 Task: Find connections with filter location Tougan with filter topic #Bestadvicewith filter profile language Potuguese with filter current company People Matters with filter school Nizam College, Basheerbagh with filter industry Circuses and Magic Shows with filter service category Bankruptcy Law with filter keywords title Office Clerk
Action: Mouse moved to (515, 93)
Screenshot: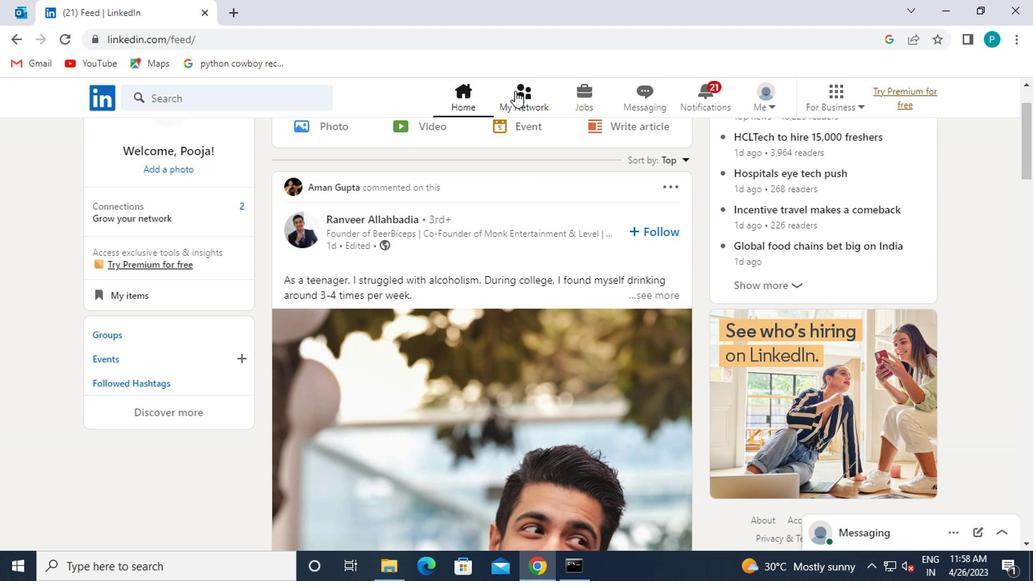 
Action: Mouse pressed left at (515, 93)
Screenshot: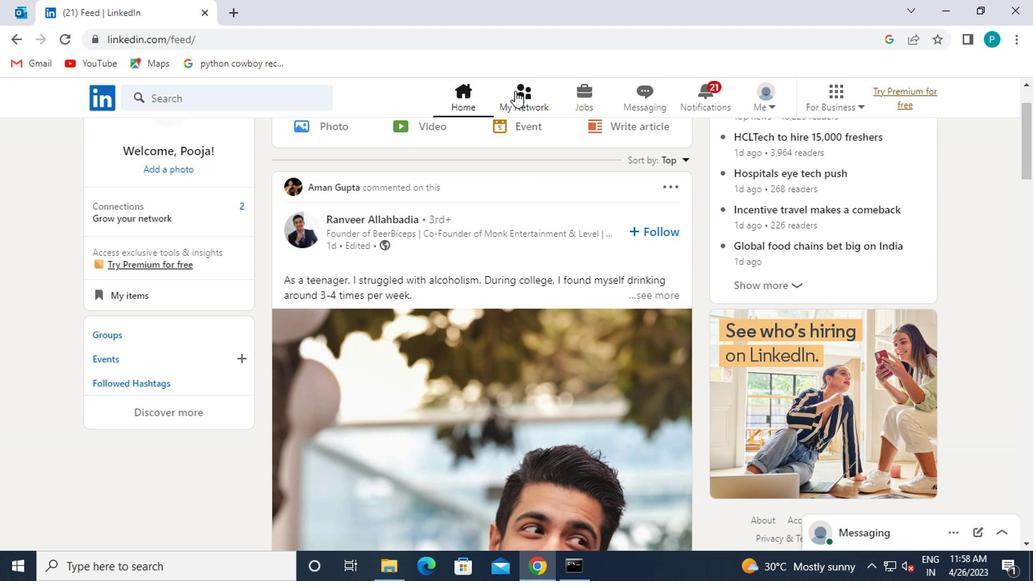 
Action: Mouse moved to (193, 189)
Screenshot: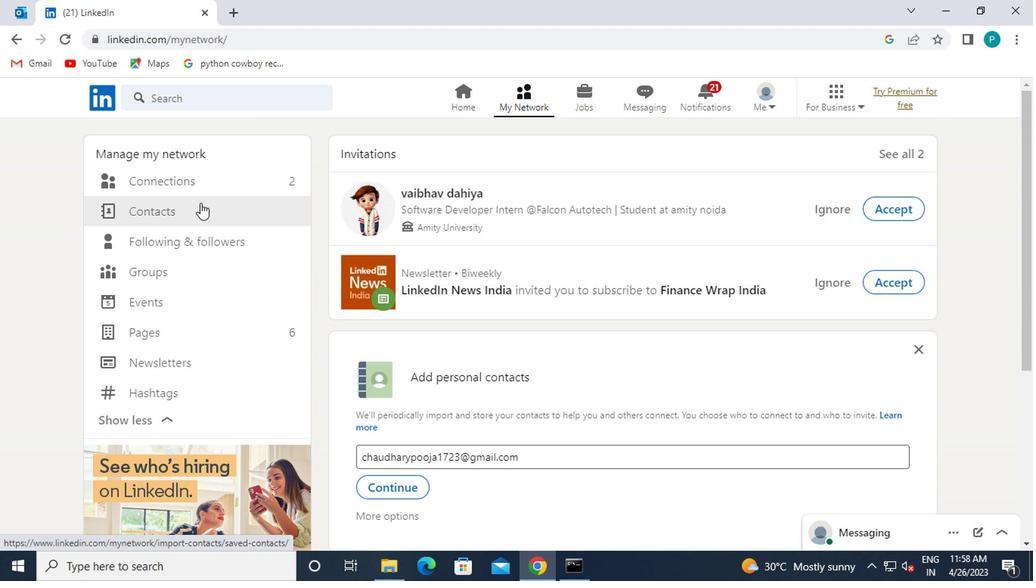 
Action: Mouse pressed left at (193, 189)
Screenshot: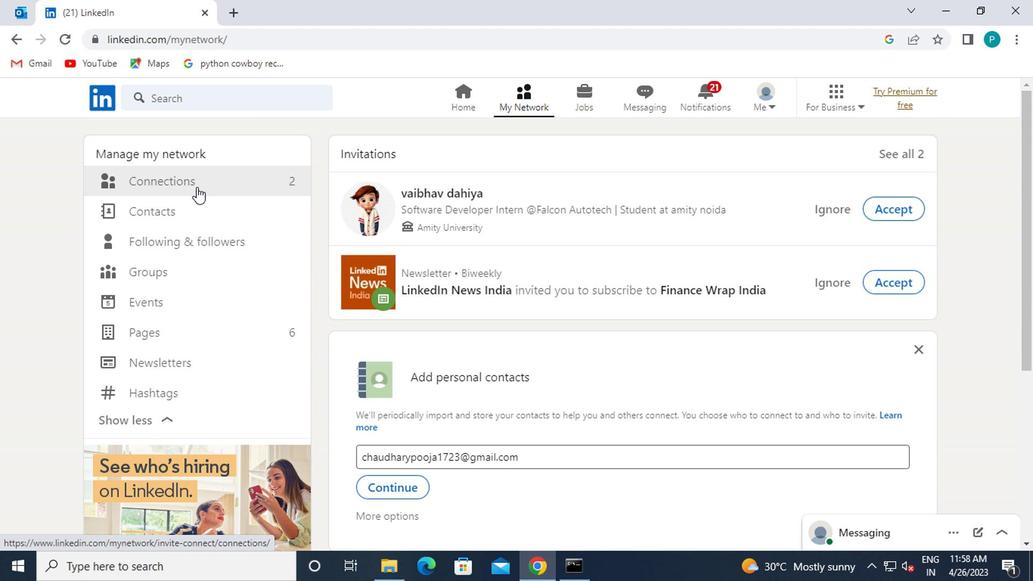 
Action: Mouse moved to (643, 189)
Screenshot: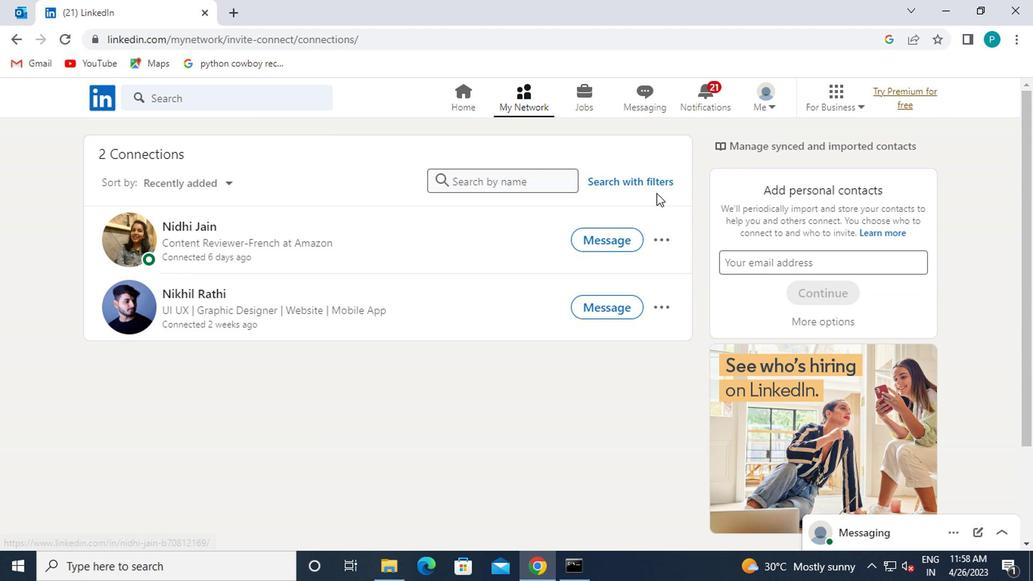 
Action: Mouse pressed left at (643, 189)
Screenshot: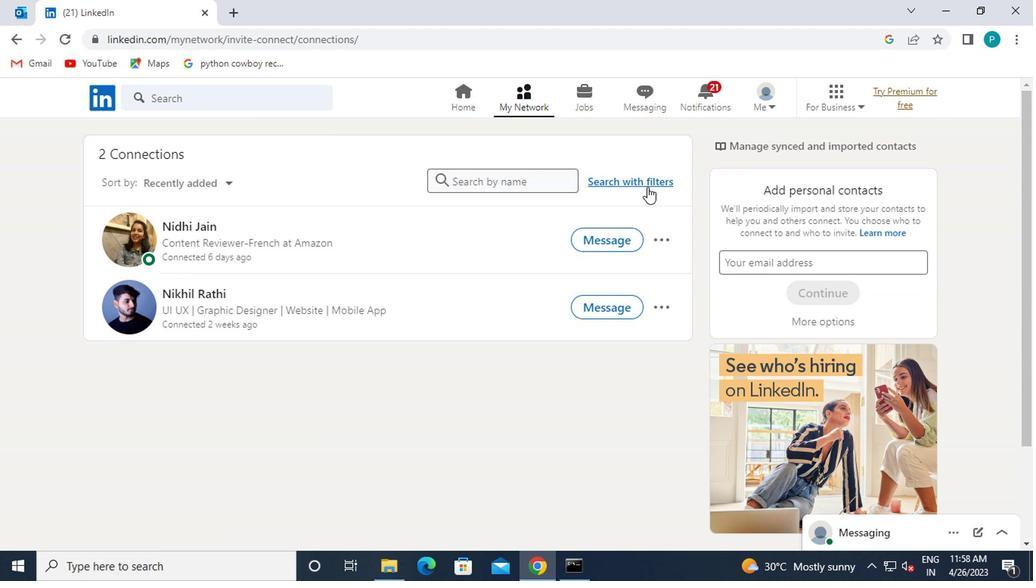 
Action: Mouse moved to (512, 136)
Screenshot: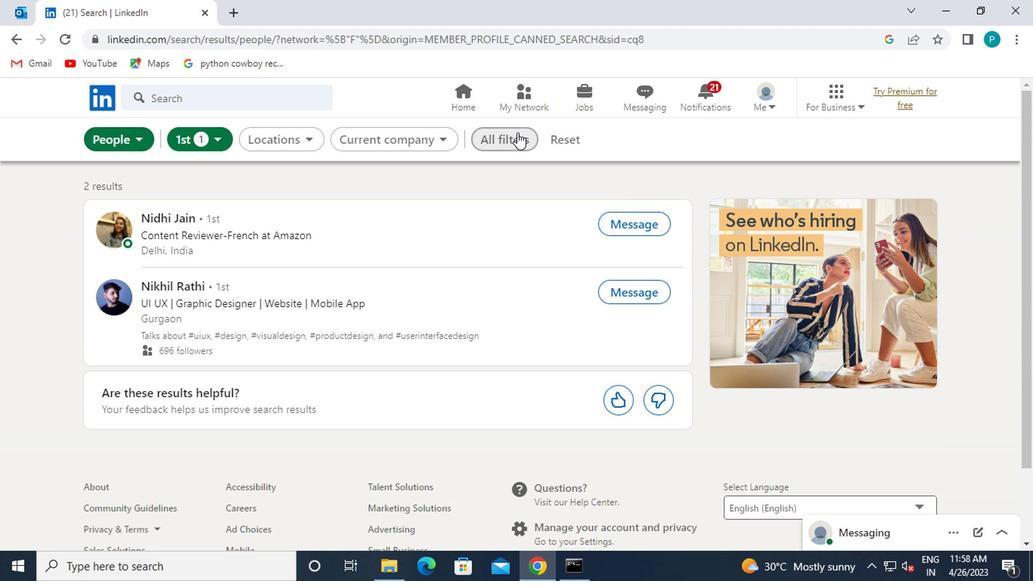
Action: Mouse pressed left at (512, 136)
Screenshot: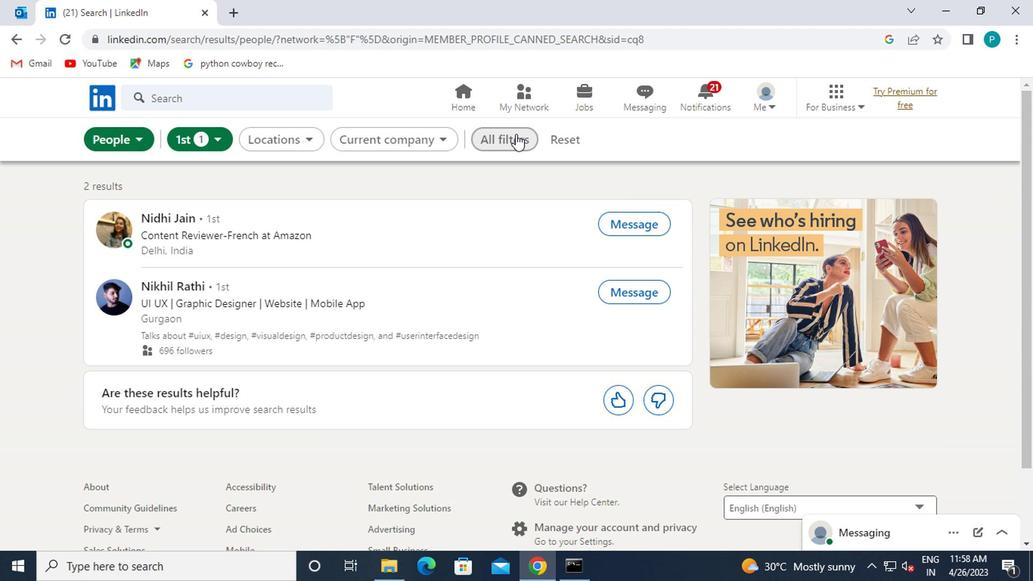 
Action: Mouse moved to (722, 313)
Screenshot: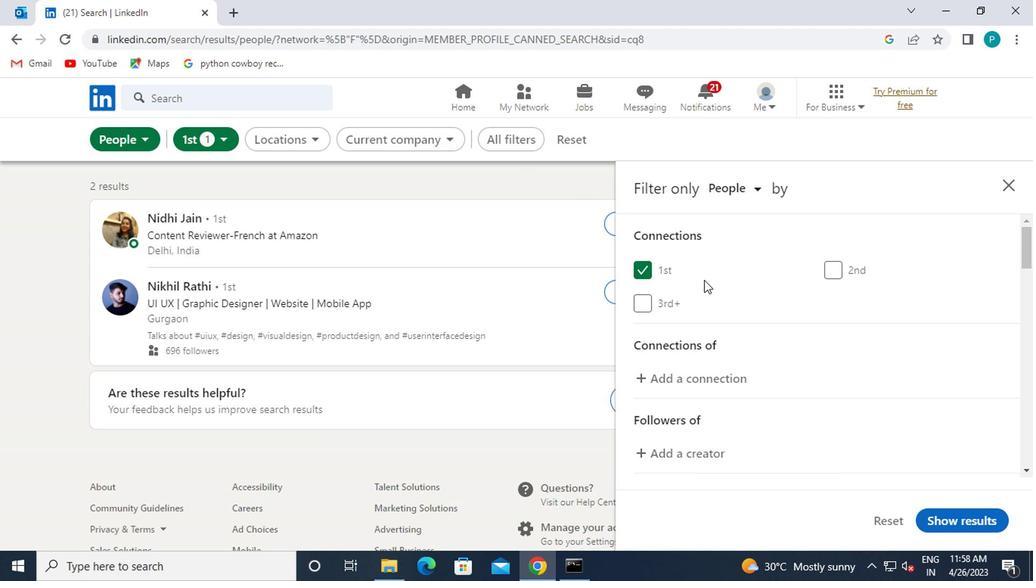 
Action: Mouse scrolled (722, 313) with delta (0, 0)
Screenshot: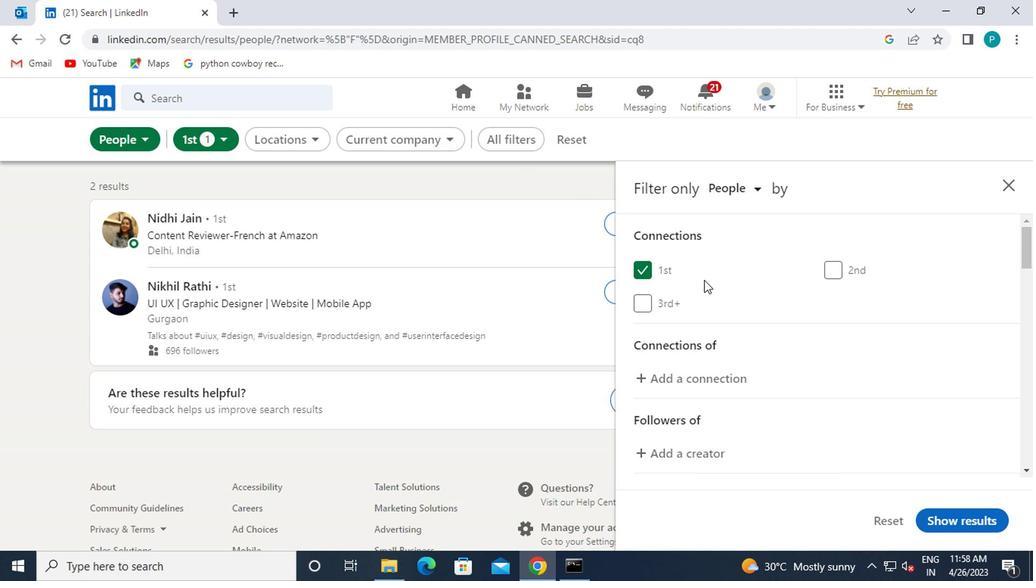
Action: Mouse moved to (728, 332)
Screenshot: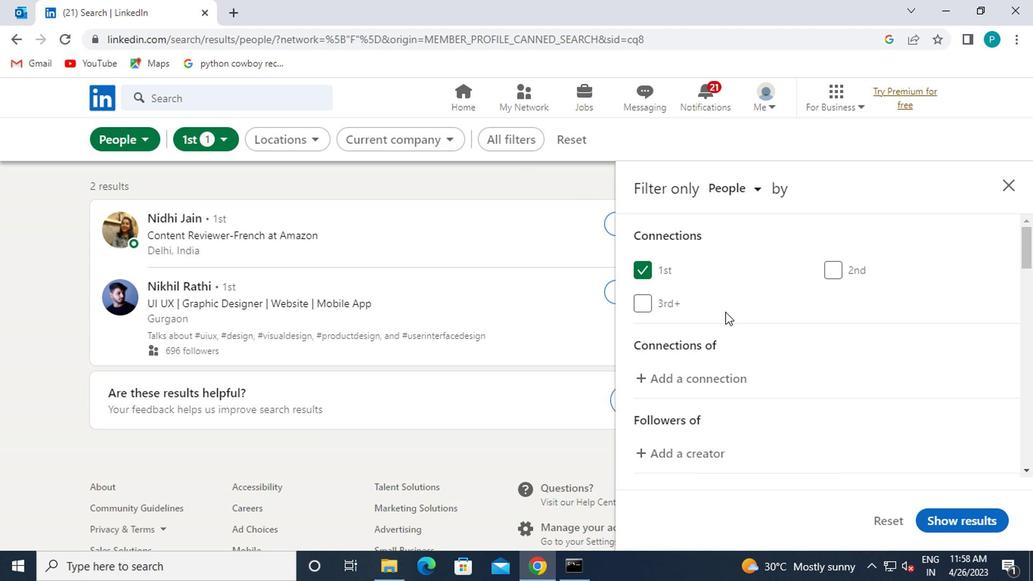 
Action: Mouse scrolled (728, 330) with delta (0, -1)
Screenshot: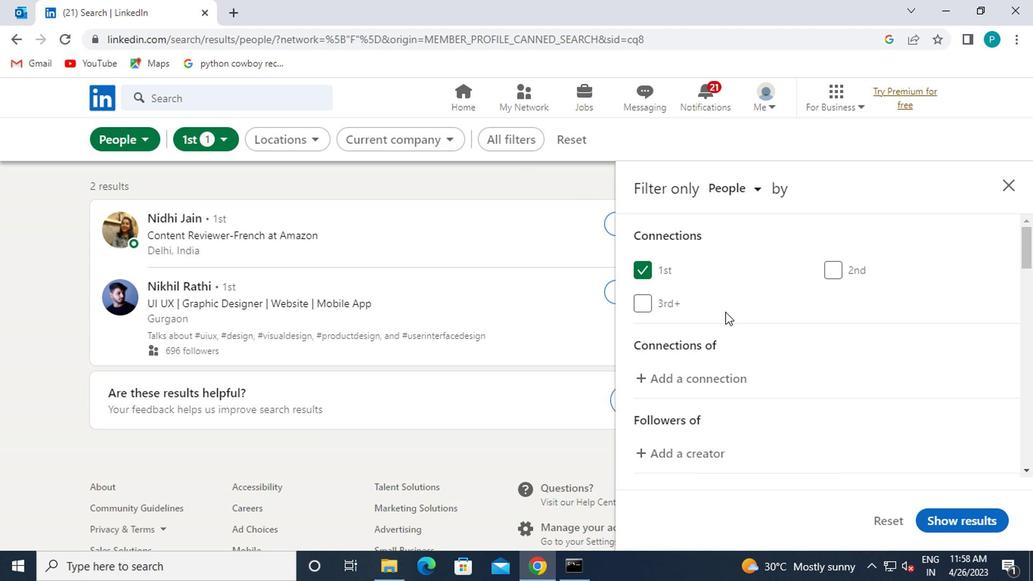
Action: Mouse moved to (839, 419)
Screenshot: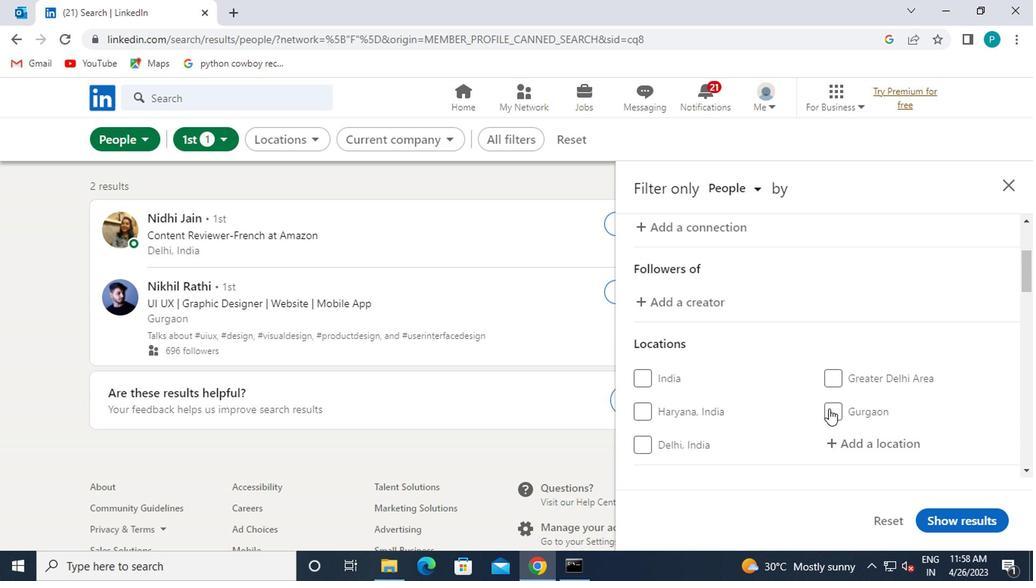 
Action: Mouse scrolled (839, 418) with delta (0, -1)
Screenshot: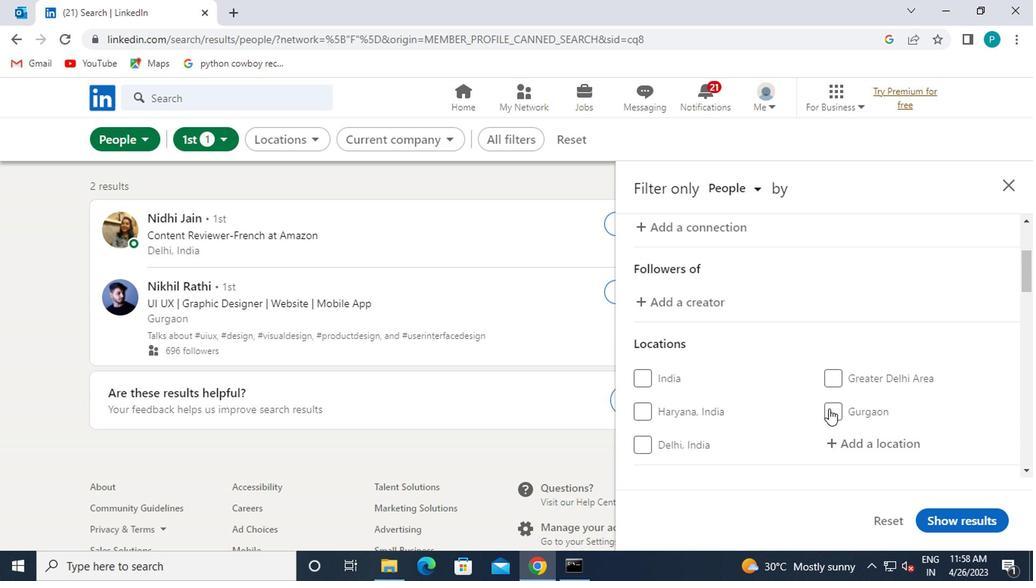 
Action: Mouse moved to (842, 371)
Screenshot: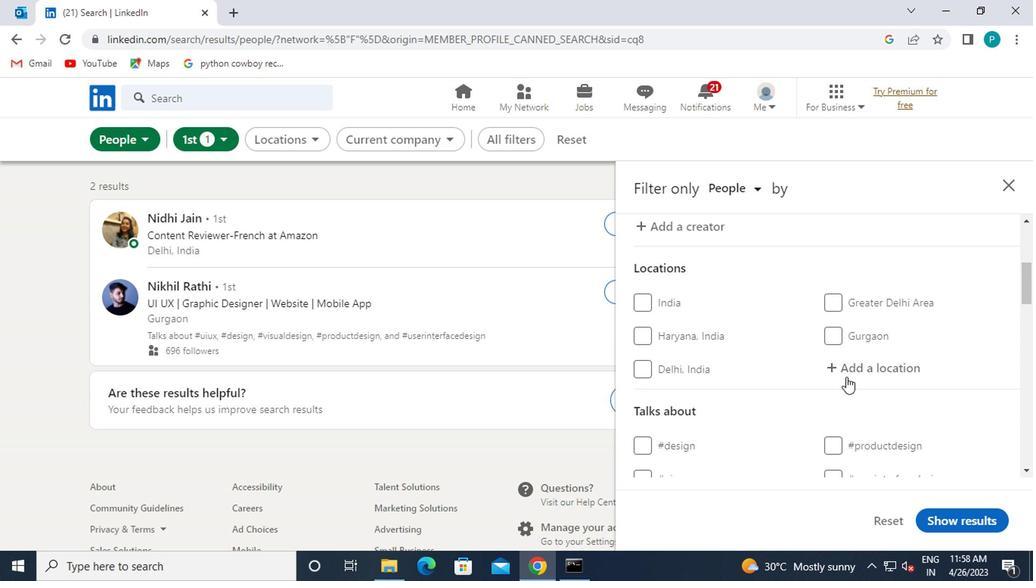 
Action: Mouse pressed left at (842, 371)
Screenshot: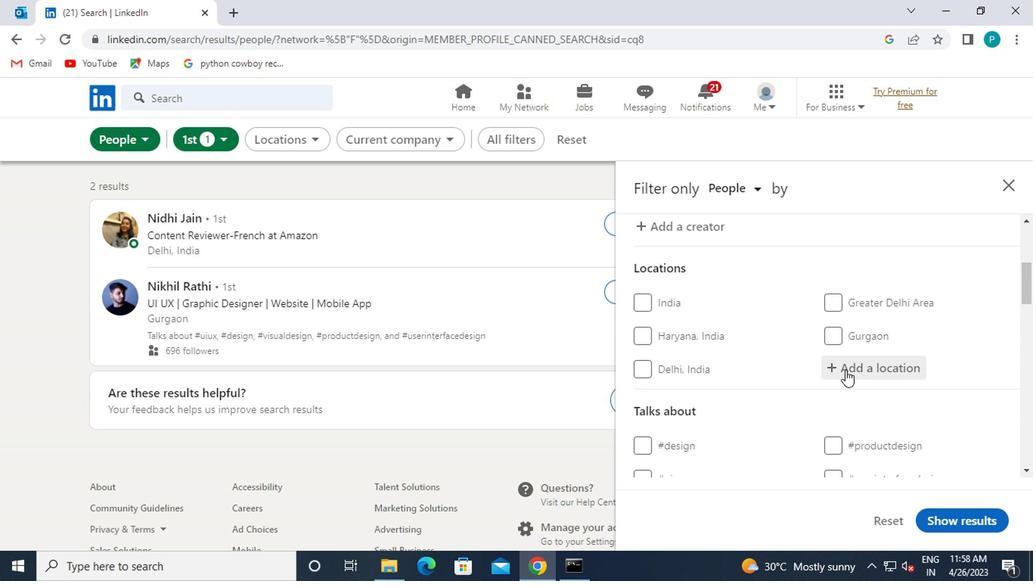 
Action: Key pressed tougan<Key.enter>
Screenshot: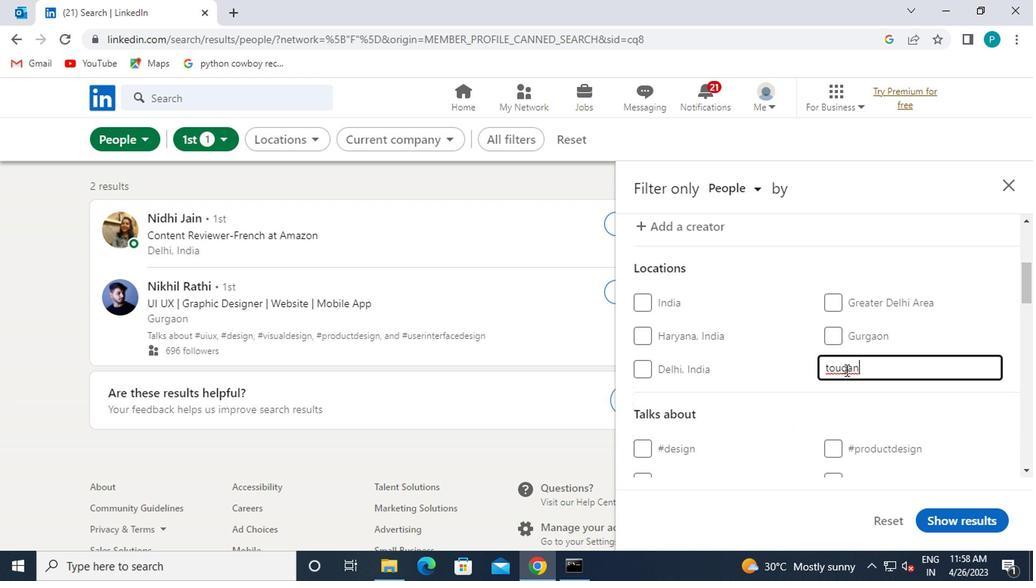 
Action: Mouse moved to (824, 370)
Screenshot: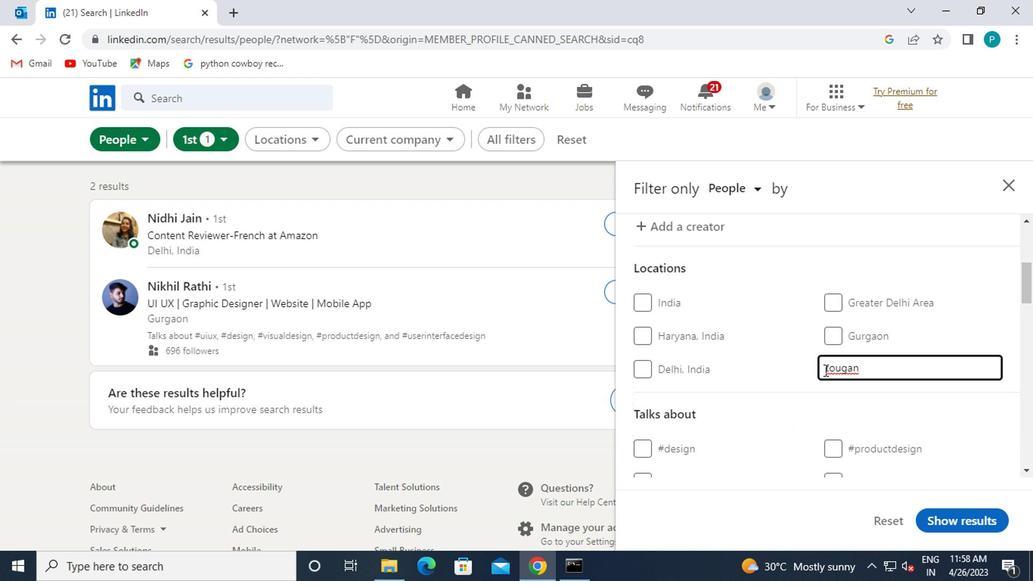 
Action: Mouse pressed left at (824, 370)
Screenshot: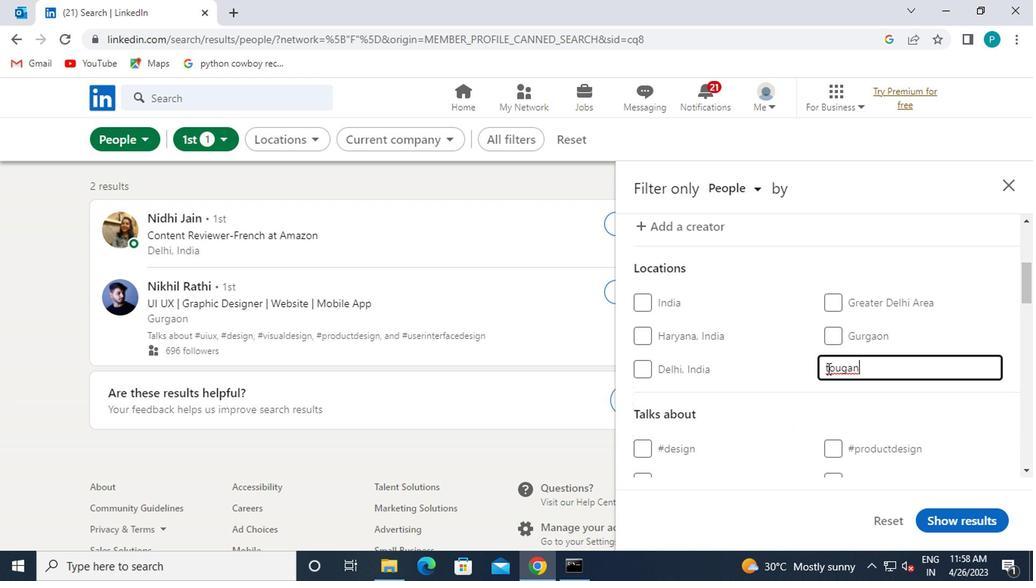 
Action: Key pressed <Key.backspace><Key.caps_lock>t<Key.caps_lock>
Screenshot: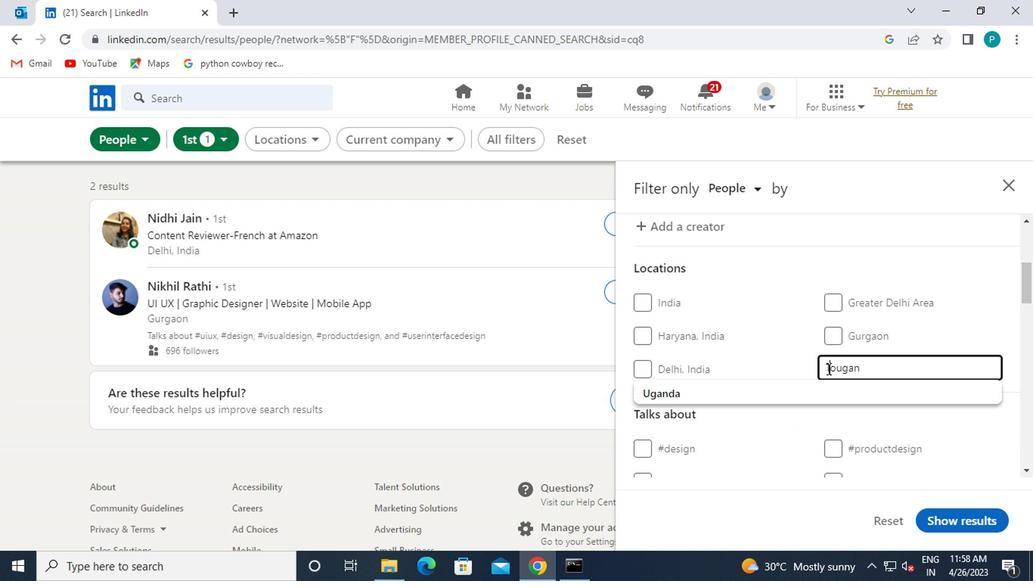 
Action: Mouse moved to (799, 414)
Screenshot: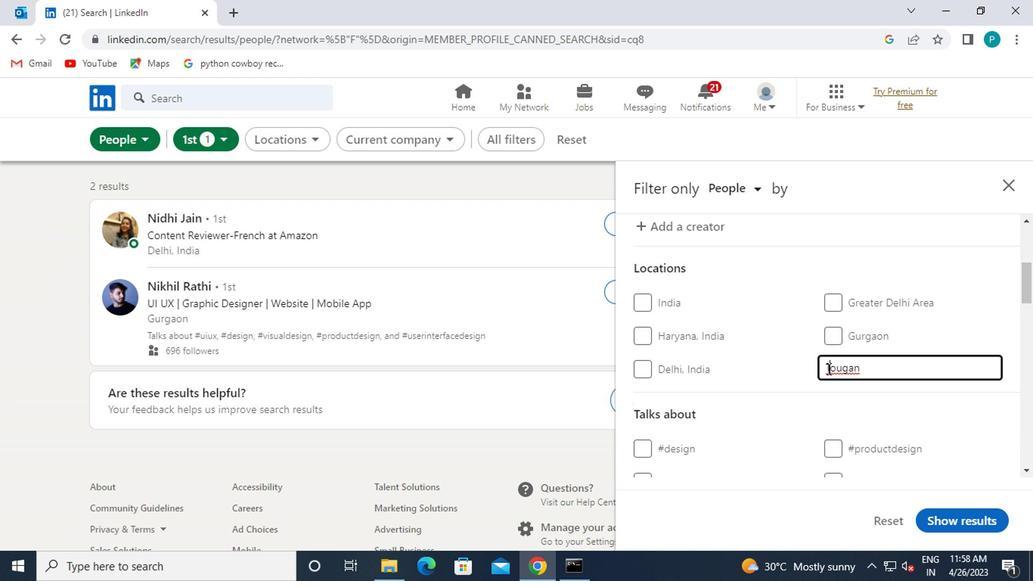 
Action: Mouse scrolled (799, 414) with delta (0, 0)
Screenshot: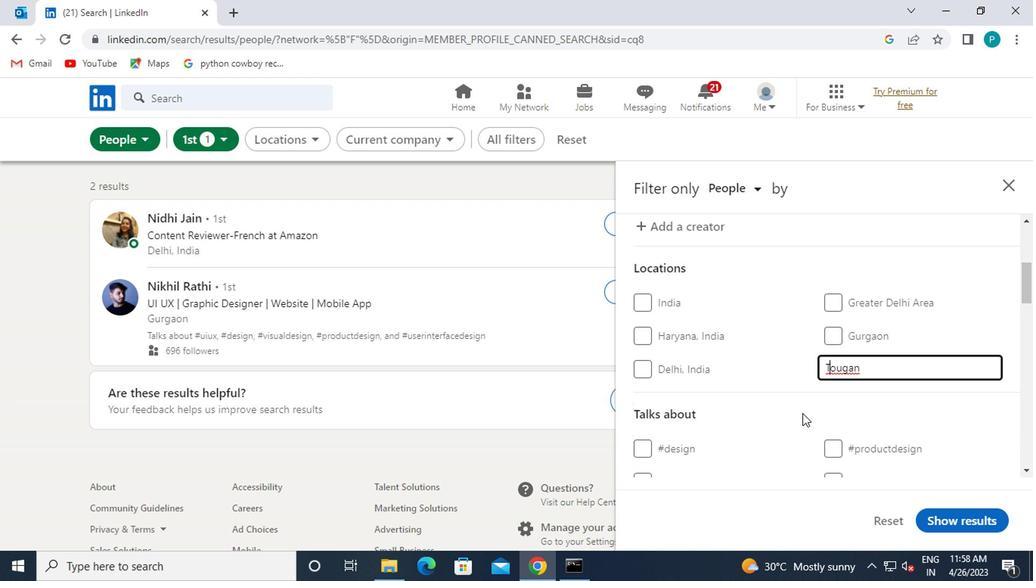 
Action: Mouse moved to (850, 421)
Screenshot: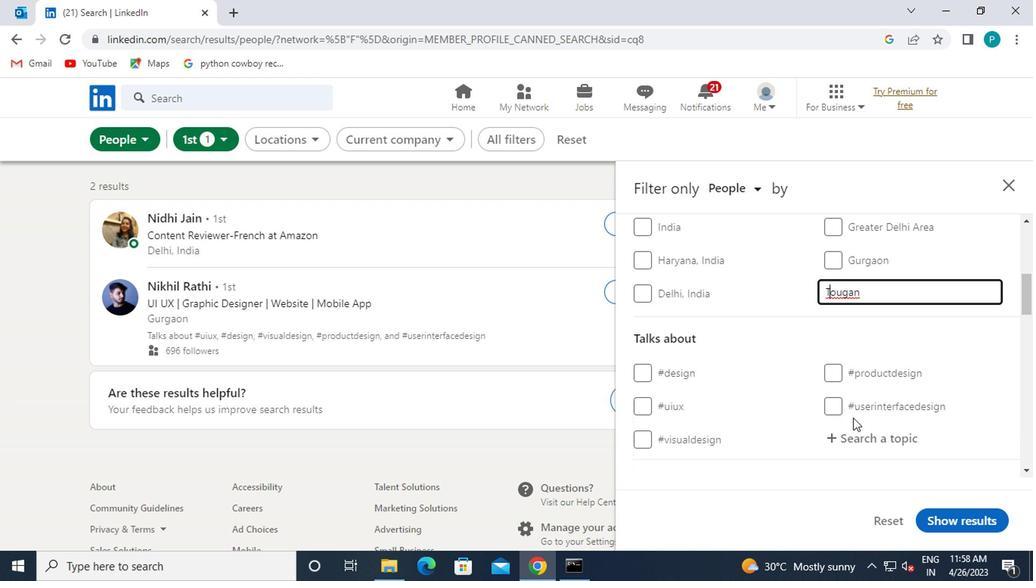 
Action: Mouse scrolled (850, 421) with delta (0, 0)
Screenshot: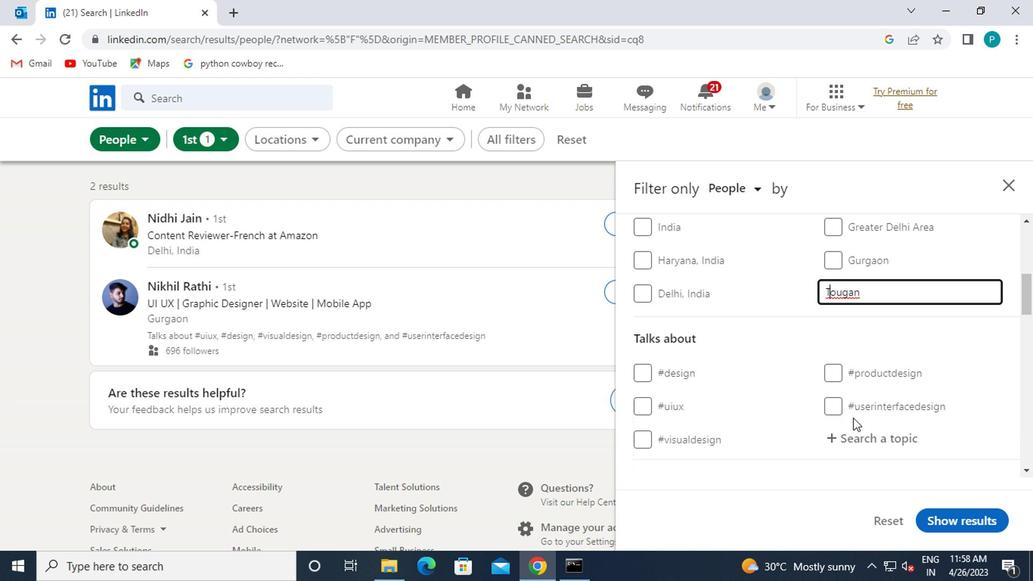 
Action: Mouse moved to (845, 368)
Screenshot: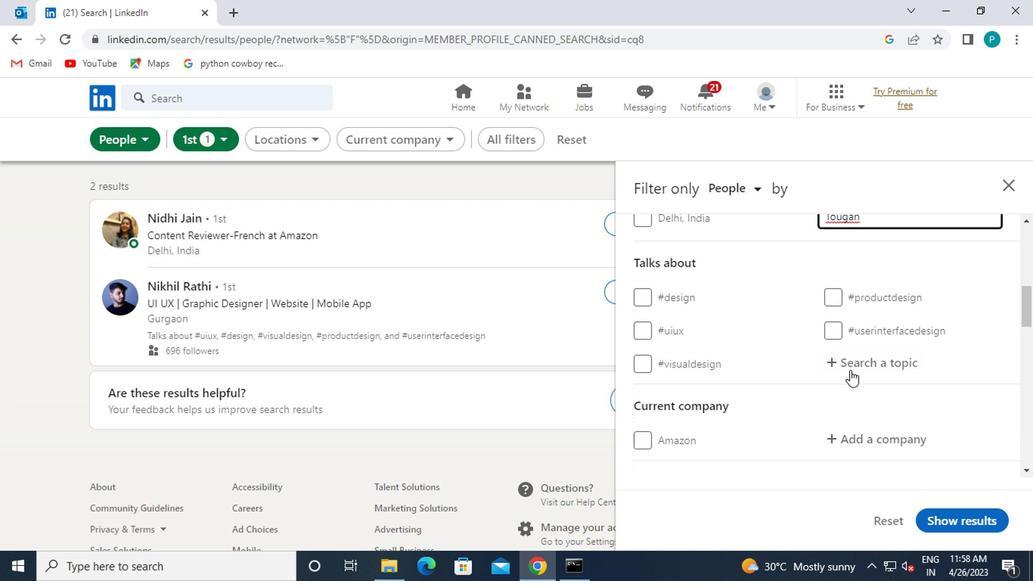 
Action: Mouse pressed left at (845, 368)
Screenshot: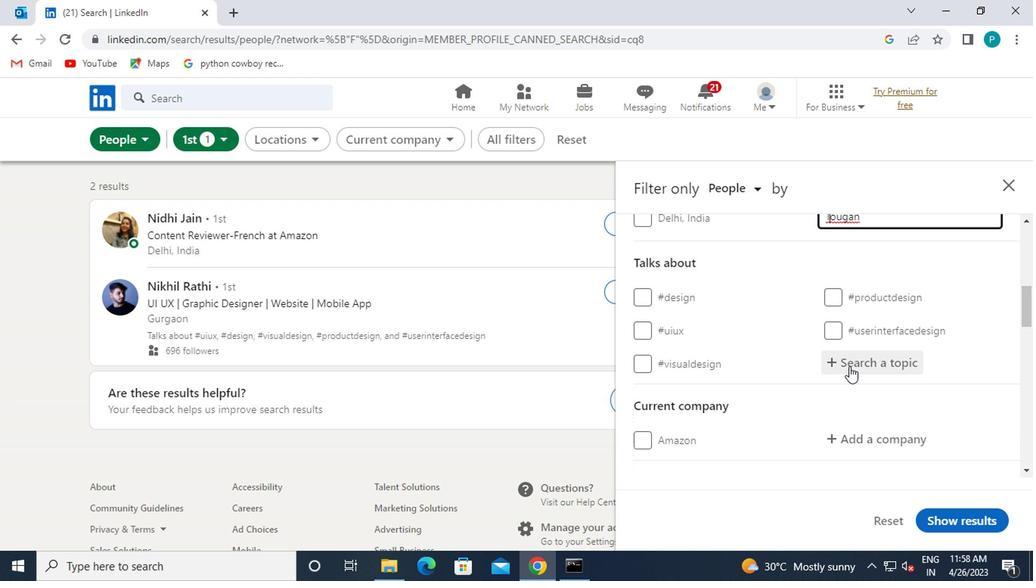 
Action: Mouse moved to (845, 366)
Screenshot: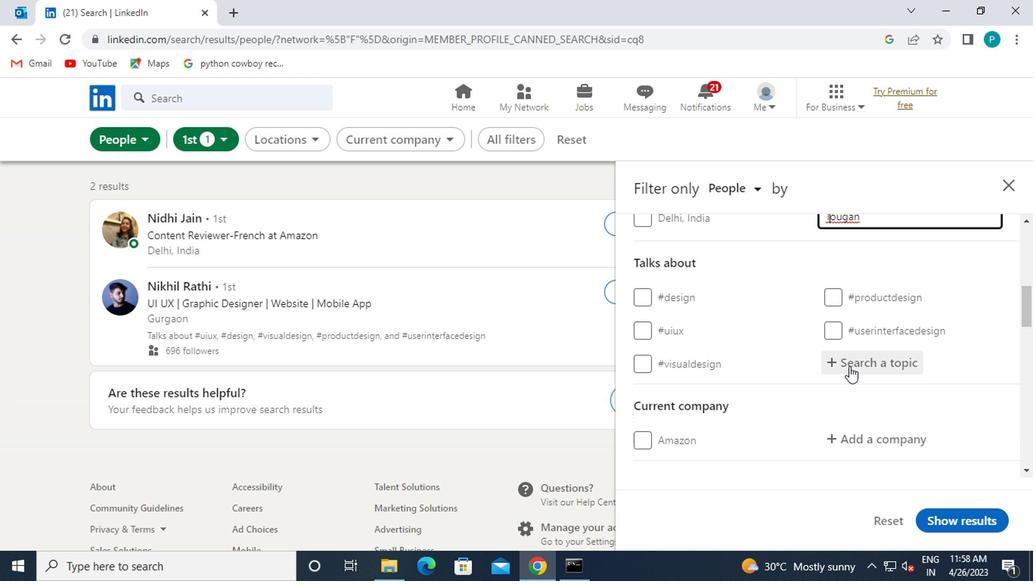 
Action: Key pressed <Key.shift><Key.shift>#B<Key.backspace><Key.caps_lock>B<Key.caps_lock>ESTADVICE
Screenshot: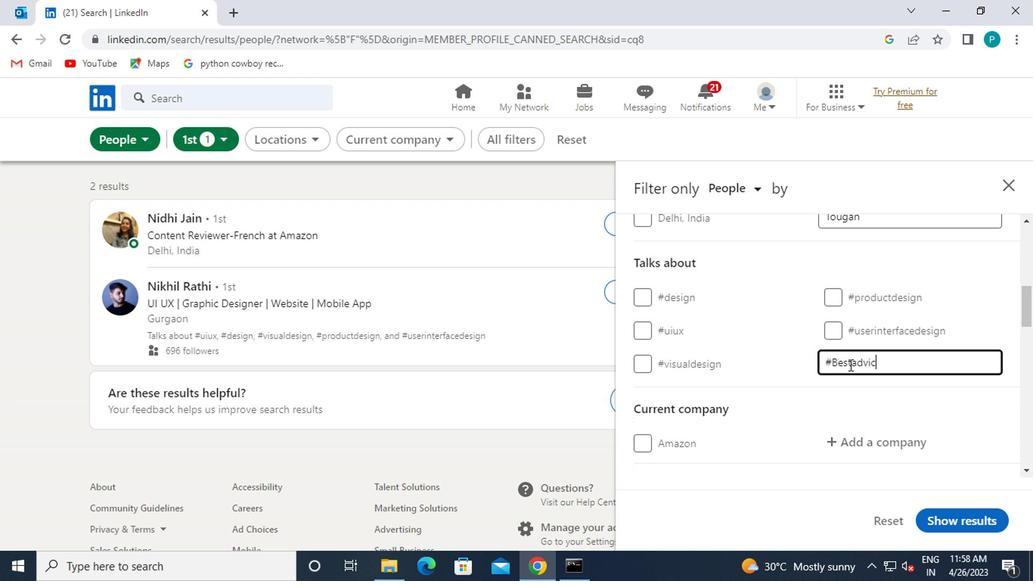 
Action: Mouse moved to (857, 317)
Screenshot: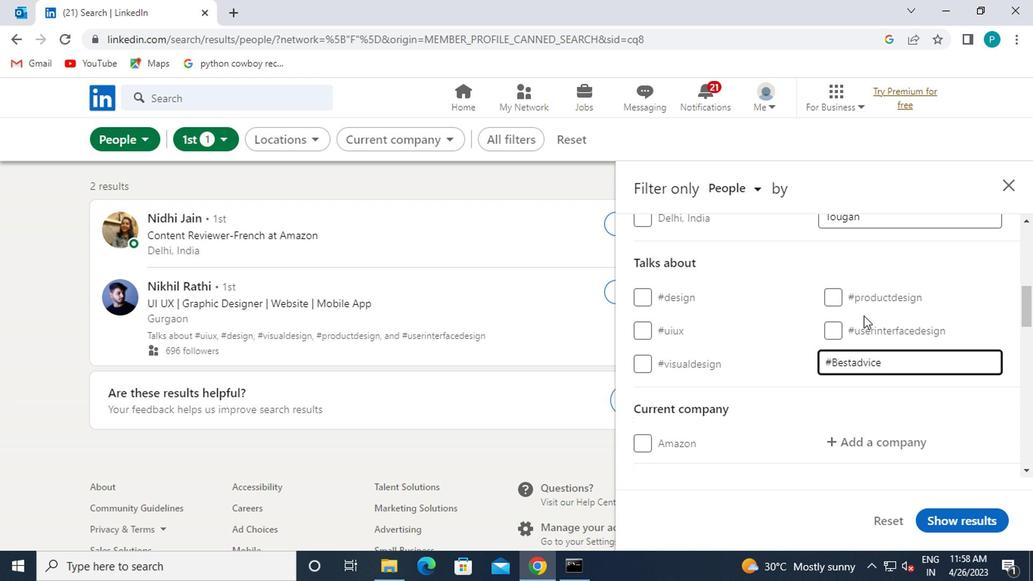 
Action: Mouse scrolled (857, 316) with delta (0, 0)
Screenshot: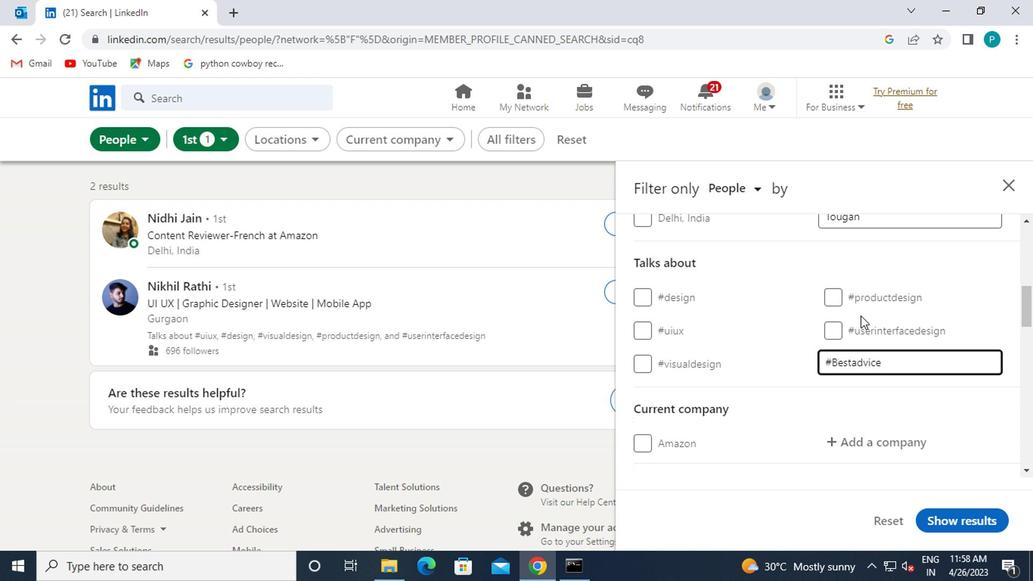 
Action: Mouse scrolled (857, 316) with delta (0, 0)
Screenshot: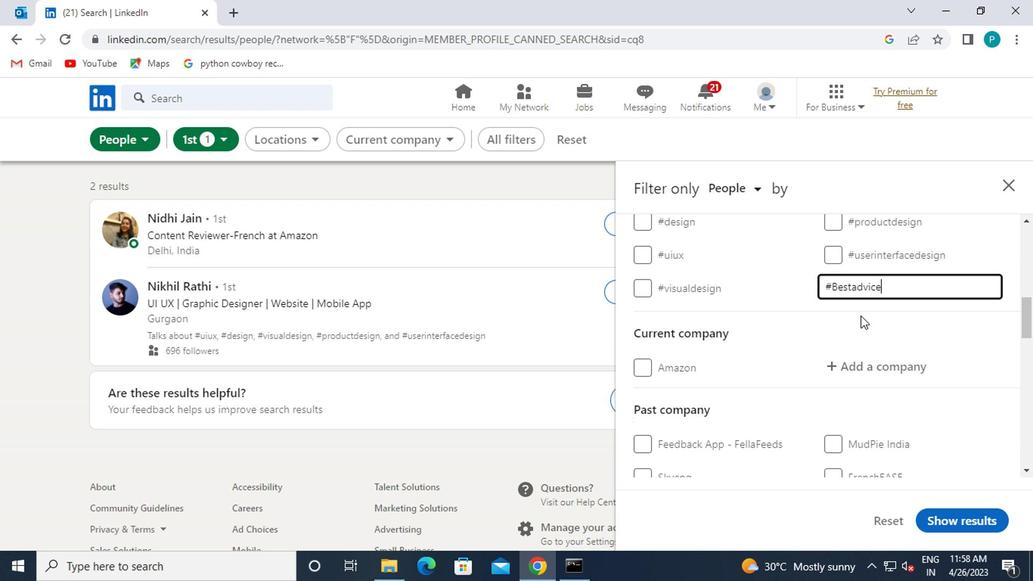 
Action: Mouse moved to (850, 298)
Screenshot: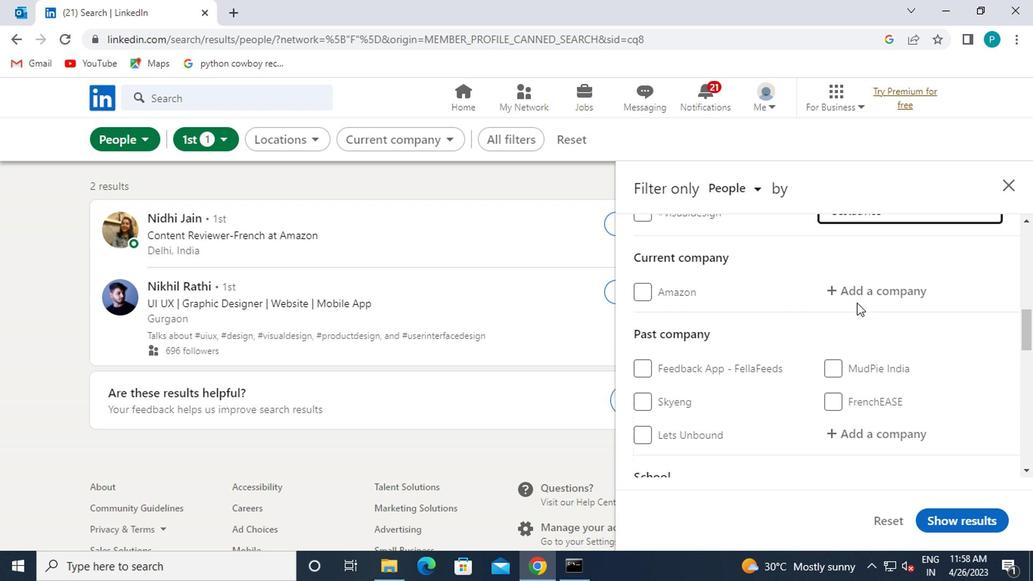 
Action: Mouse pressed left at (850, 298)
Screenshot: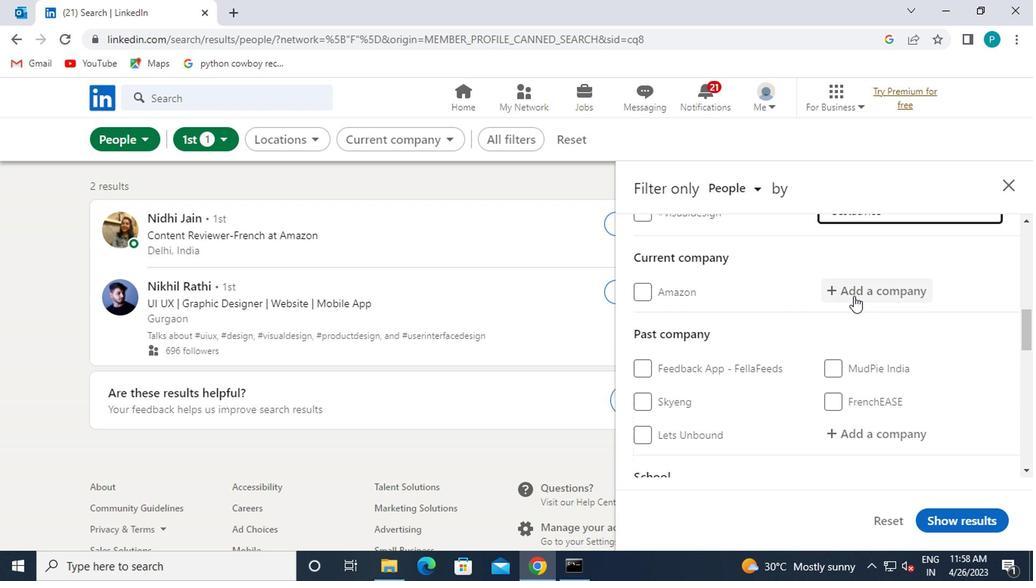 
Action: Mouse moved to (866, 317)
Screenshot: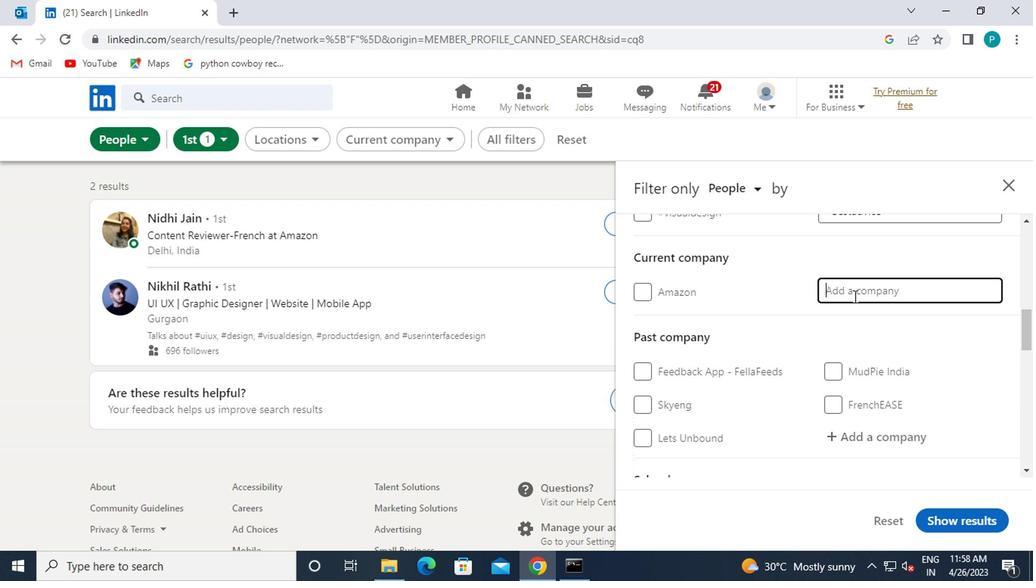 
Action: Key pressed PEOPLE<Key.space>
Screenshot: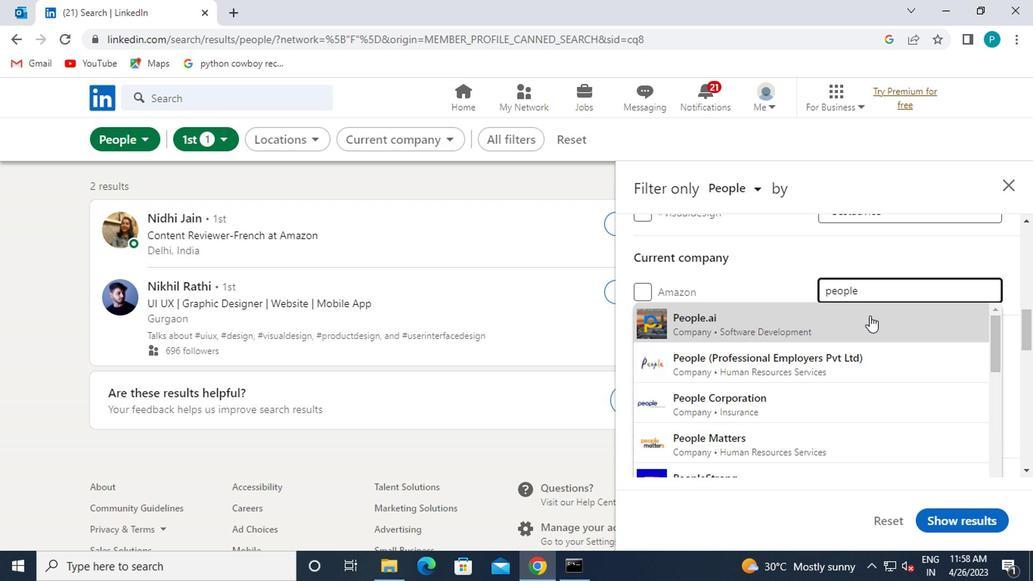 
Action: Mouse moved to (806, 436)
Screenshot: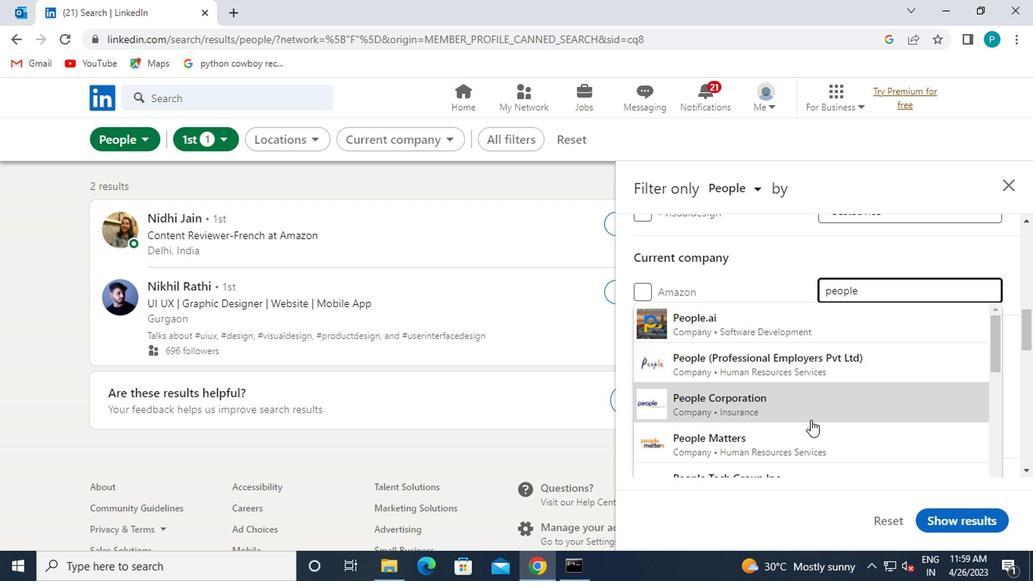 
Action: Mouse pressed left at (806, 436)
Screenshot: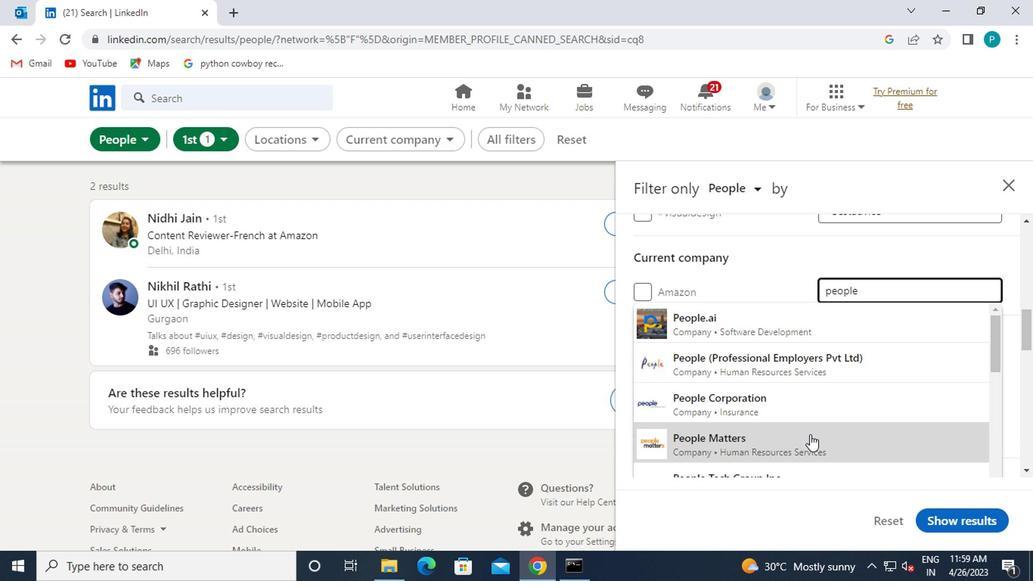 
Action: Mouse moved to (786, 421)
Screenshot: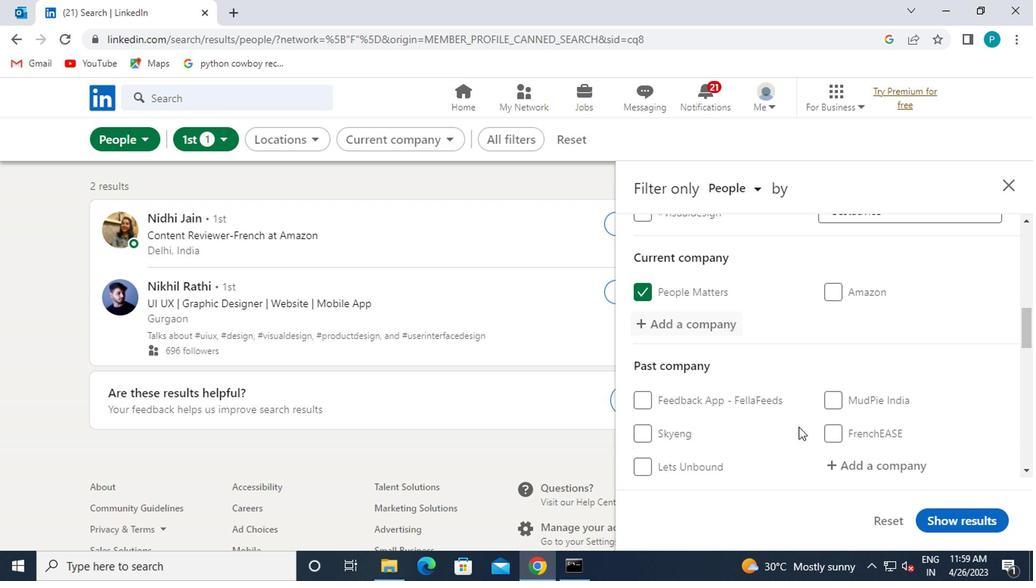
Action: Mouse scrolled (786, 420) with delta (0, -1)
Screenshot: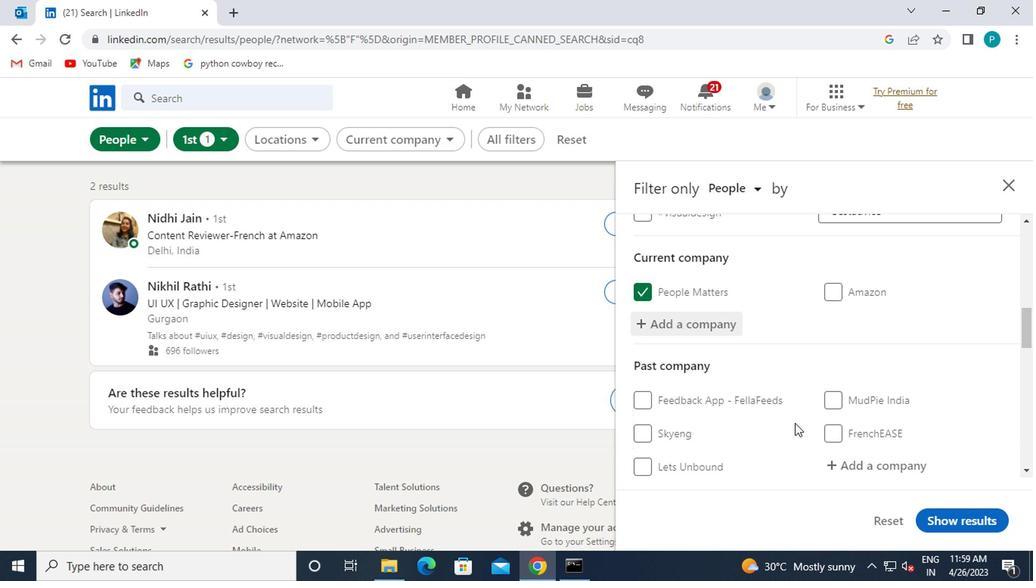 
Action: Mouse moved to (785, 420)
Screenshot: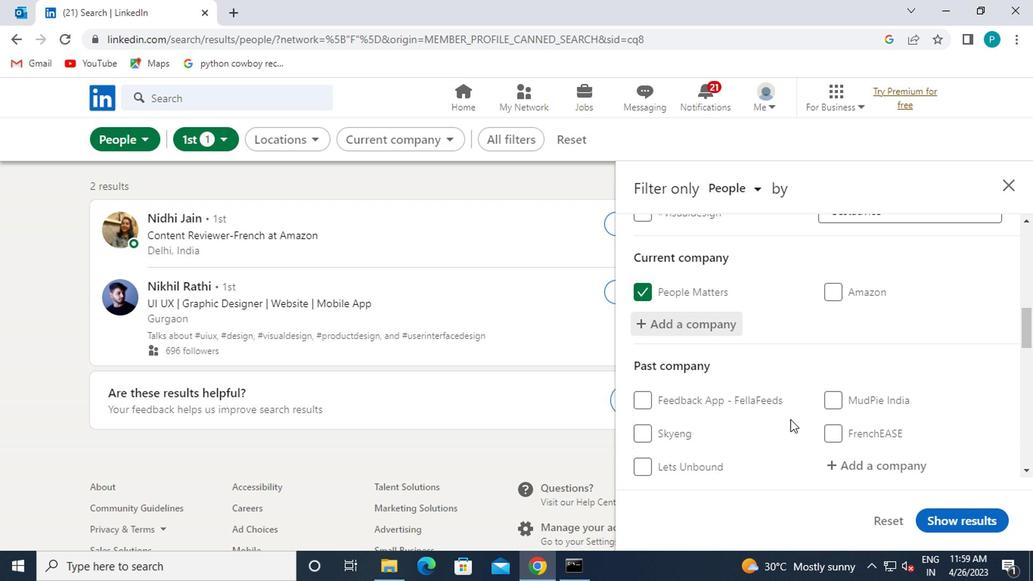 
Action: Mouse scrolled (785, 419) with delta (0, 0)
Screenshot: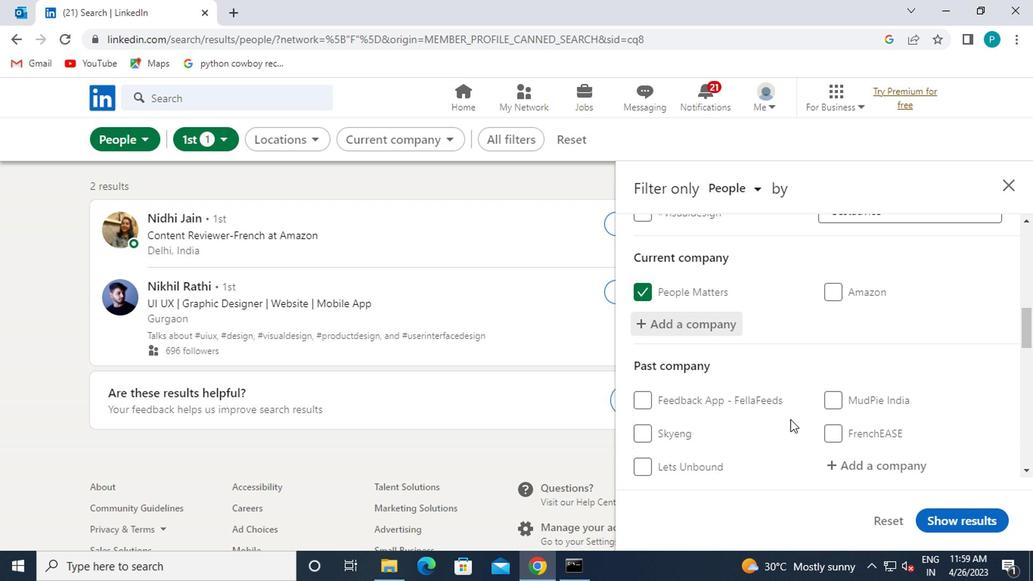 
Action: Mouse moved to (689, 396)
Screenshot: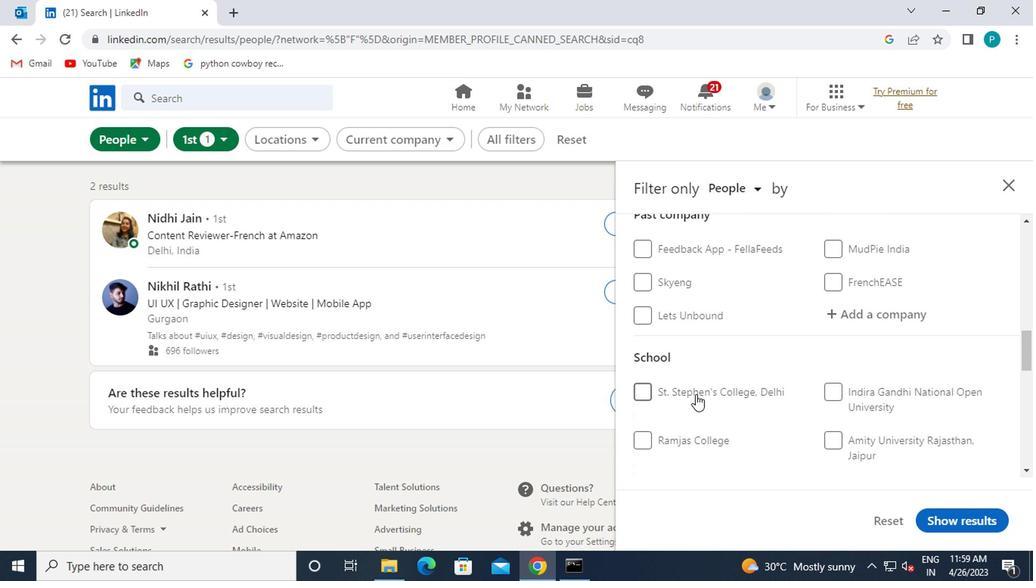 
Action: Mouse scrolled (689, 395) with delta (0, 0)
Screenshot: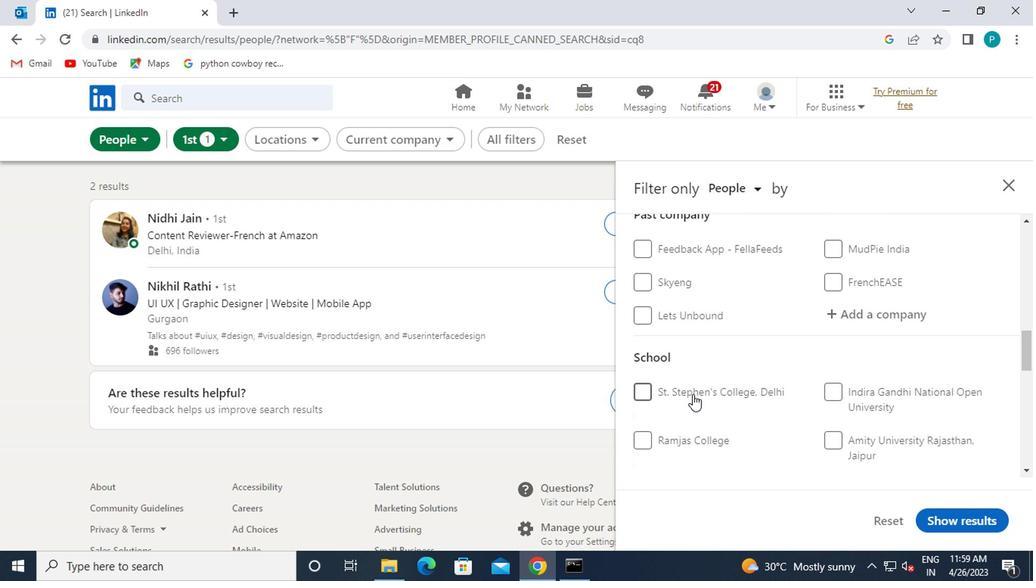 
Action: Mouse moved to (824, 405)
Screenshot: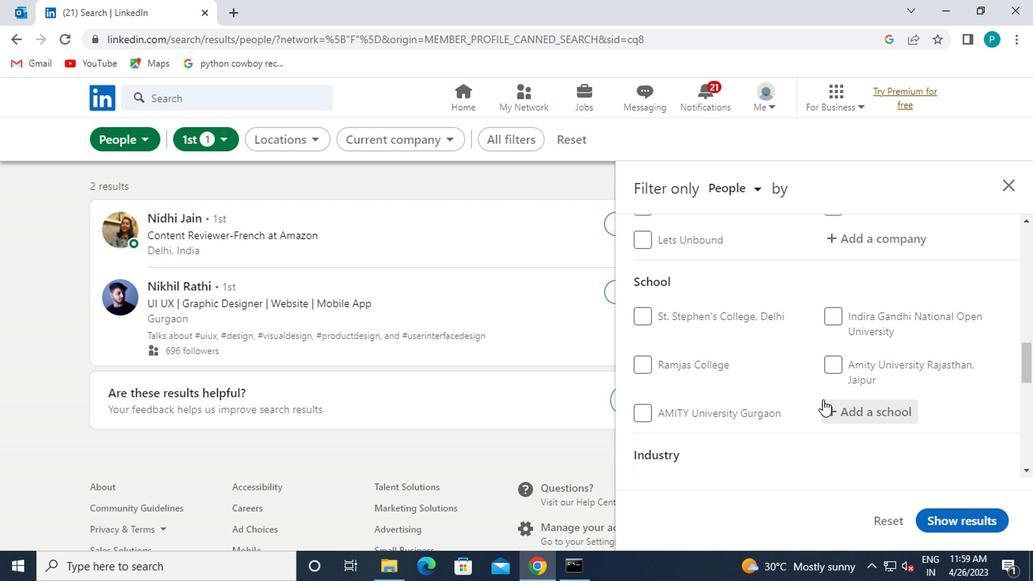 
Action: Mouse pressed left at (824, 405)
Screenshot: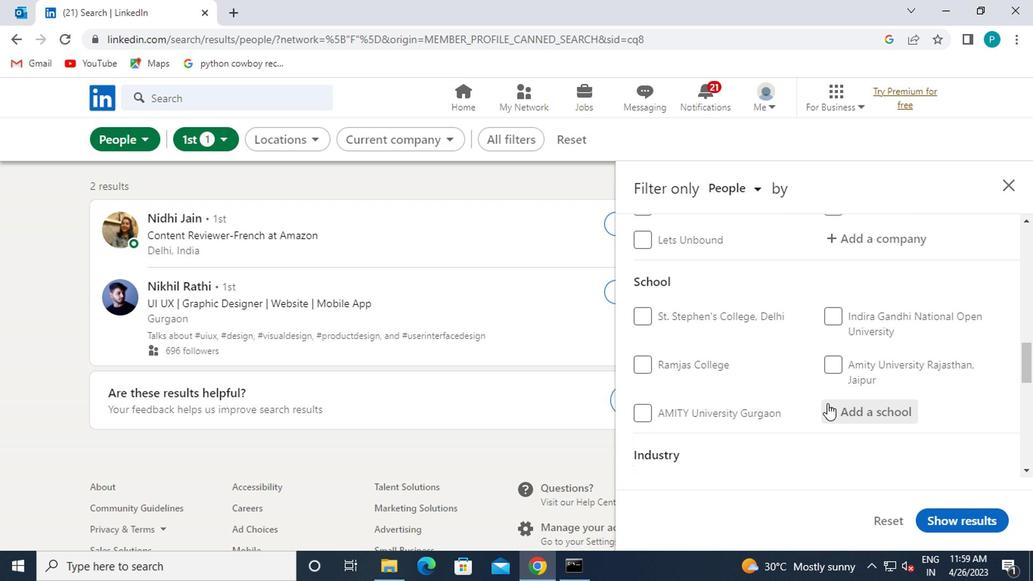 
Action: Key pressed NIZAM
Screenshot: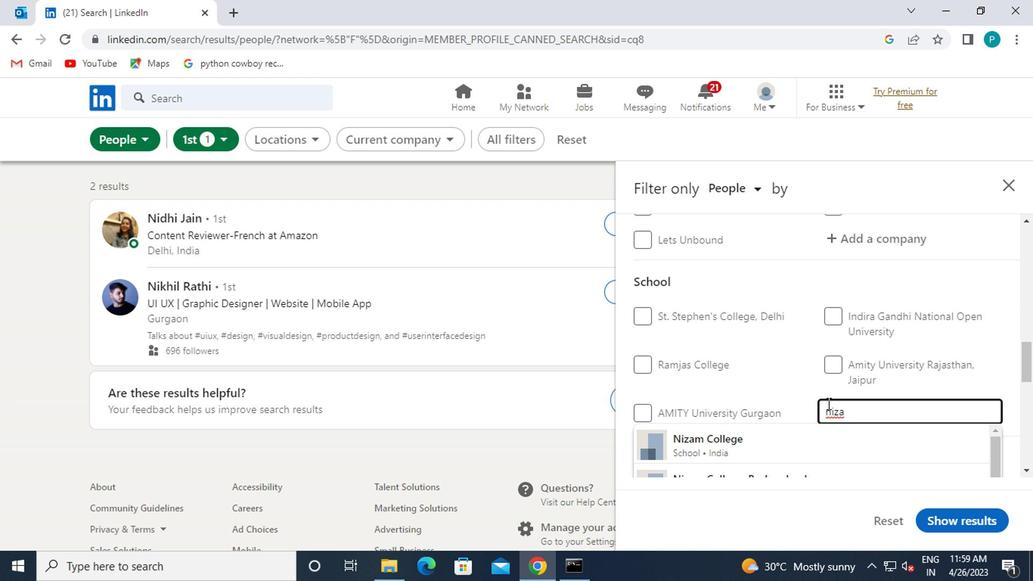
Action: Mouse scrolled (824, 404) with delta (0, 0)
Screenshot: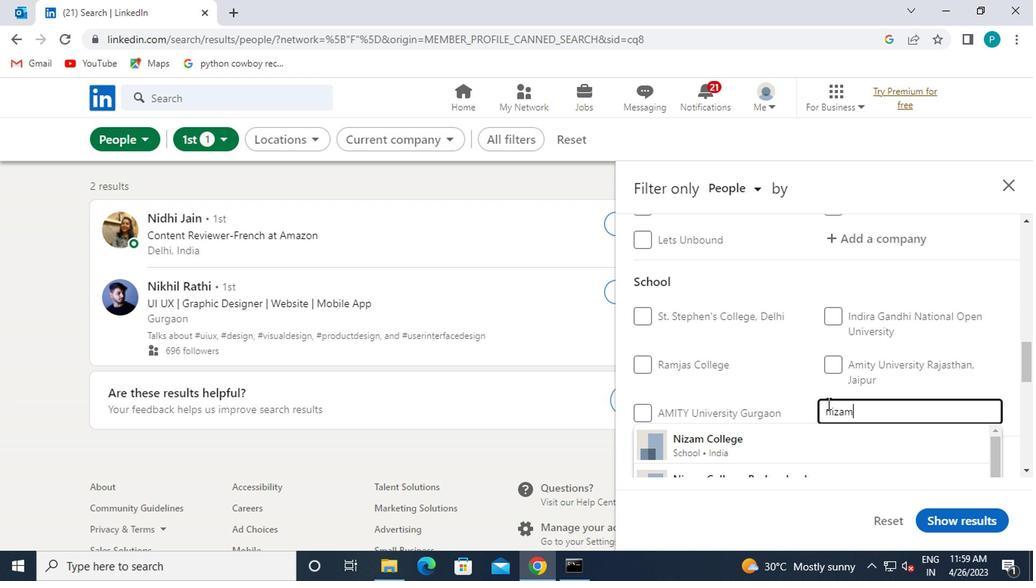 
Action: Mouse moved to (816, 403)
Screenshot: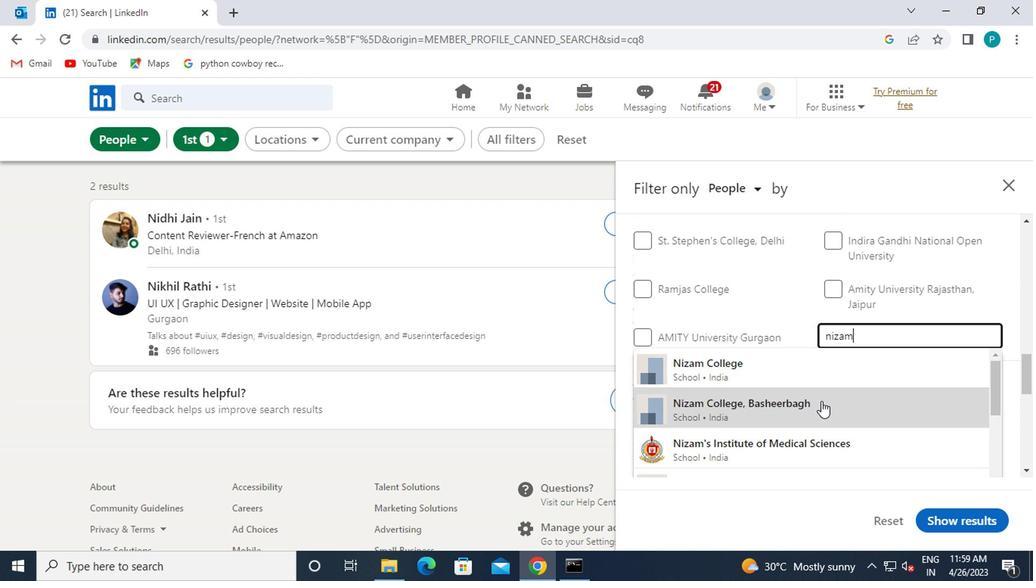 
Action: Mouse pressed left at (816, 403)
Screenshot: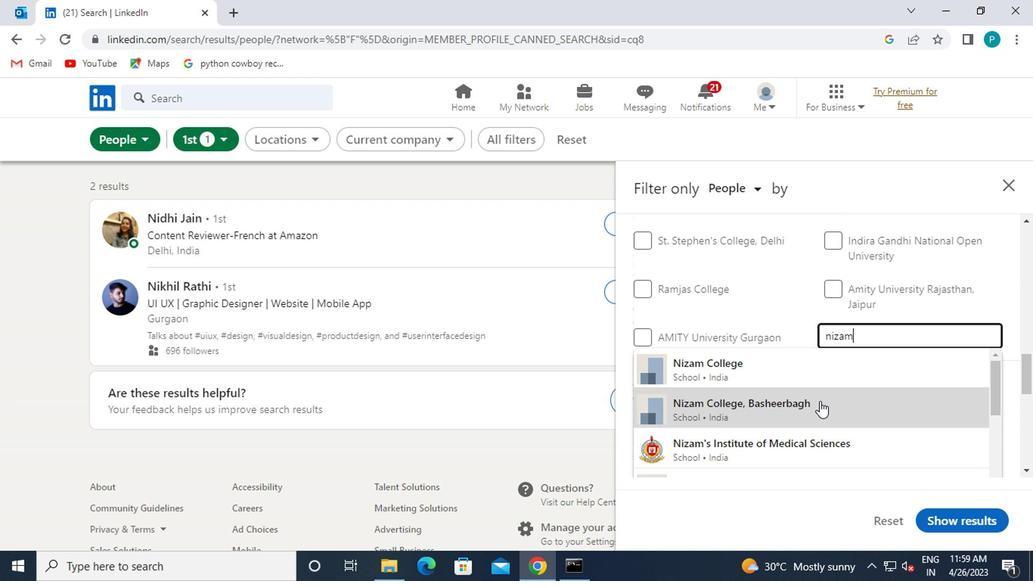 
Action: Mouse moved to (793, 398)
Screenshot: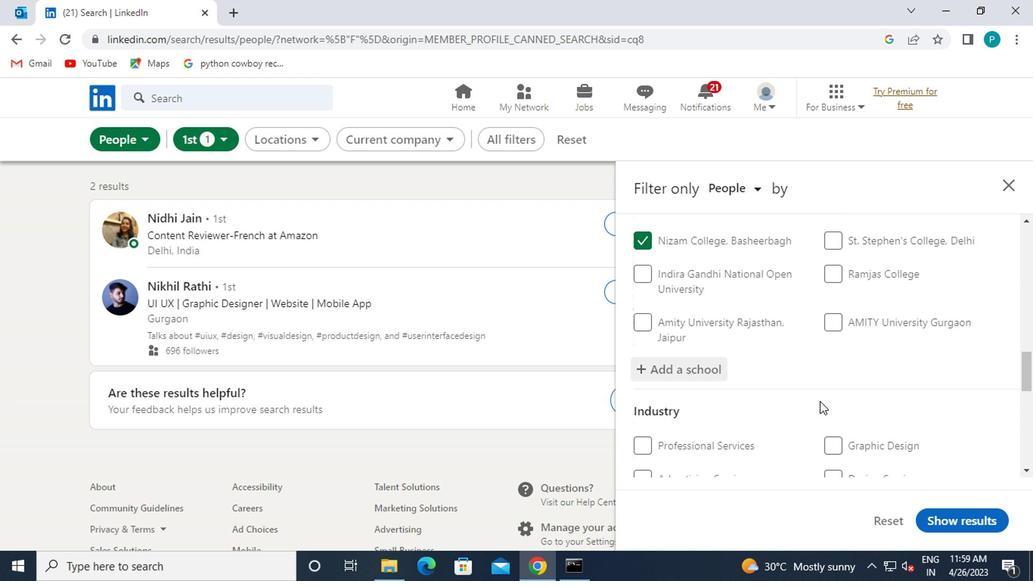 
Action: Mouse scrolled (793, 397) with delta (0, 0)
Screenshot: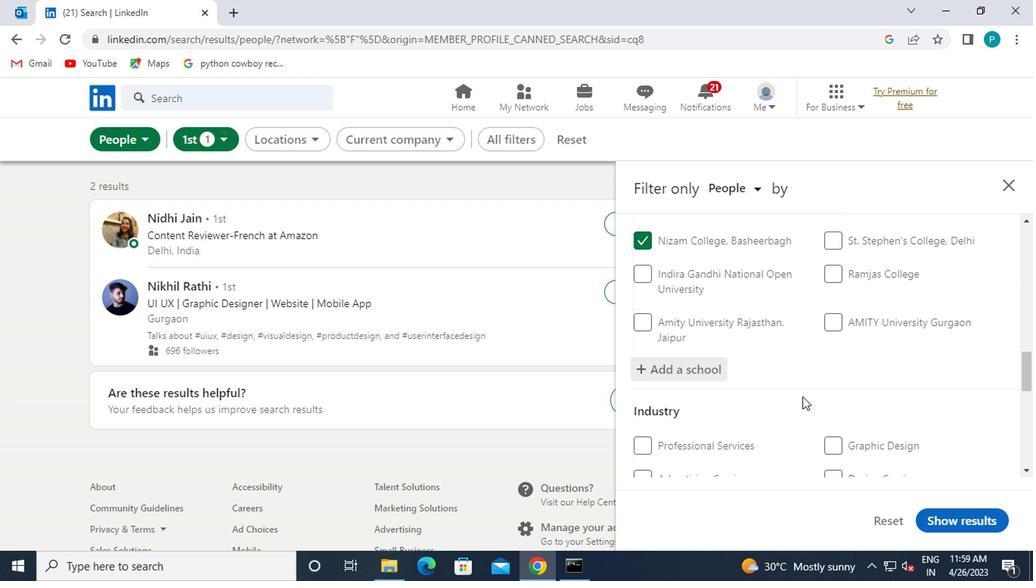 
Action: Mouse scrolled (793, 397) with delta (0, 0)
Screenshot: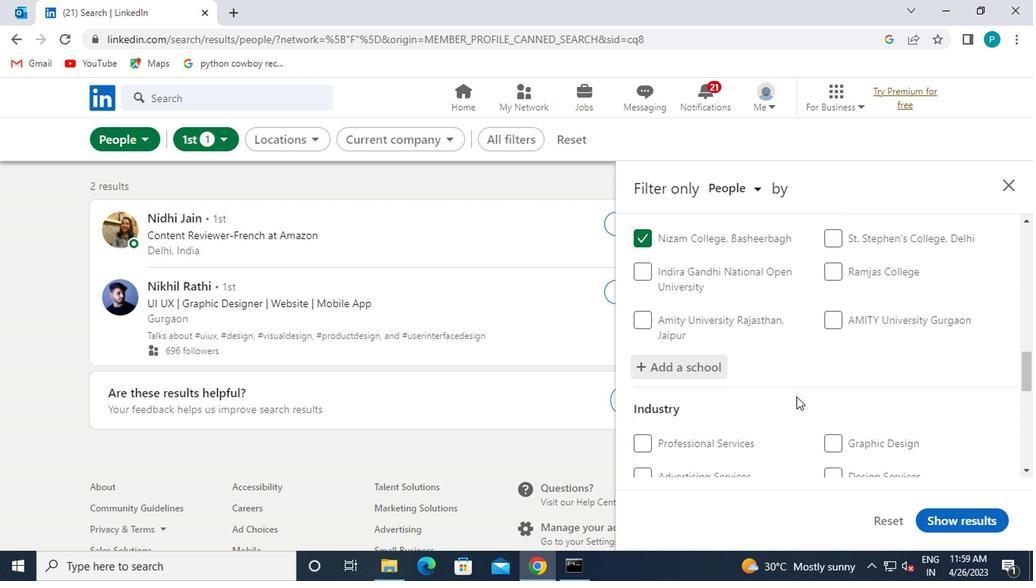 
Action: Mouse moved to (688, 365)
Screenshot: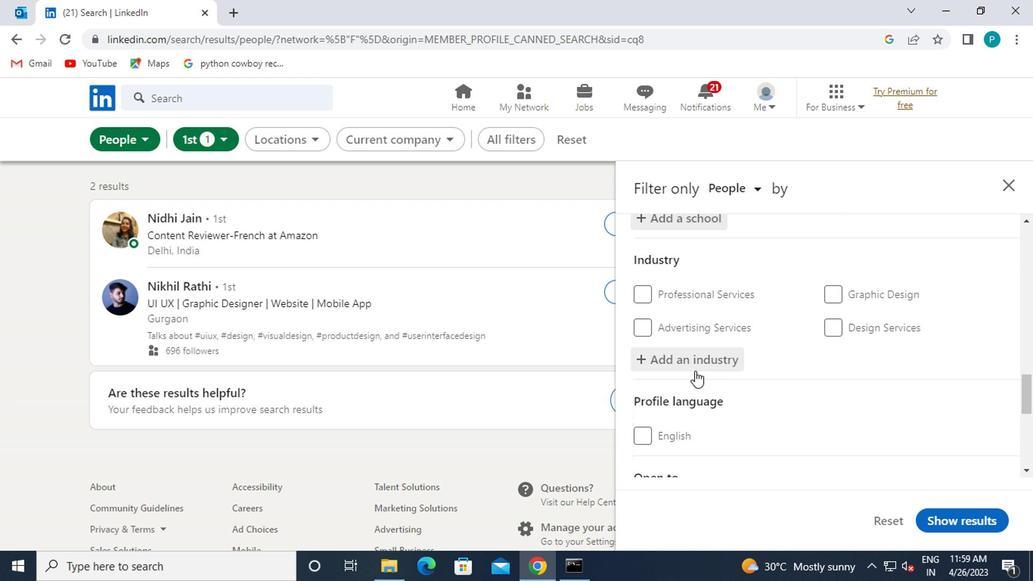 
Action: Mouse pressed left at (688, 365)
Screenshot: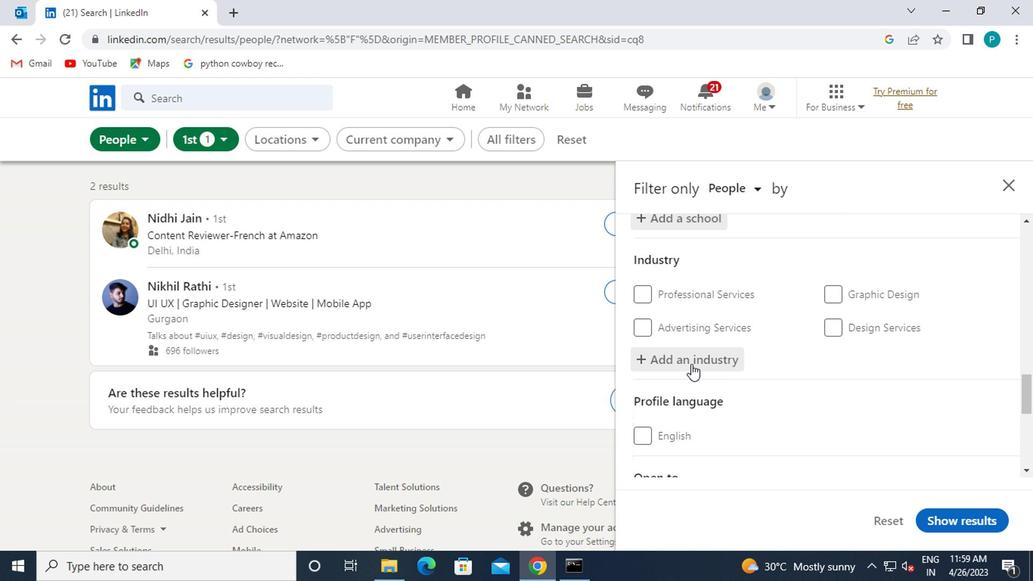 
Action: Key pressed CIRCUSS<Key.backspace>ES
Screenshot: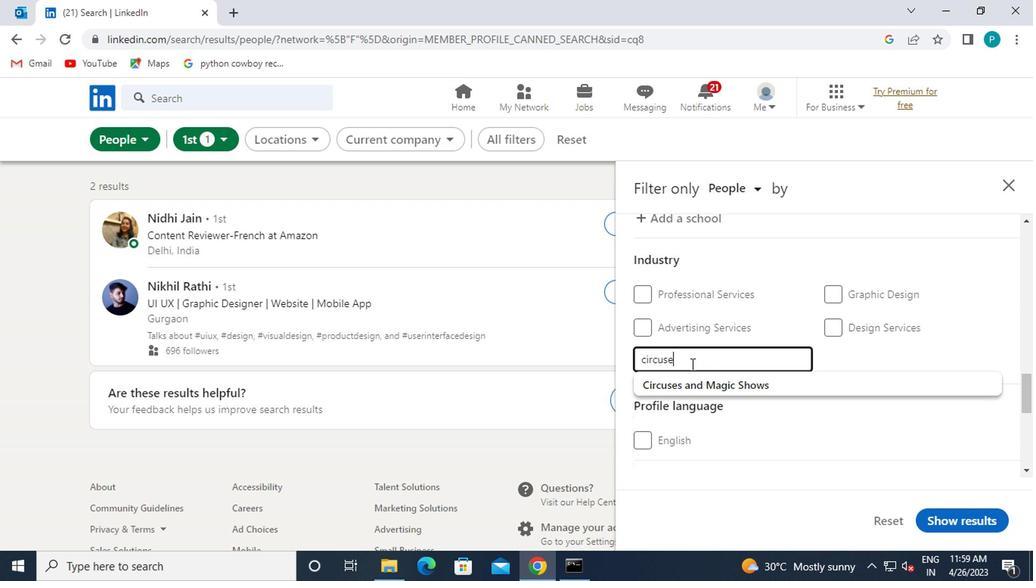 
Action: Mouse moved to (688, 379)
Screenshot: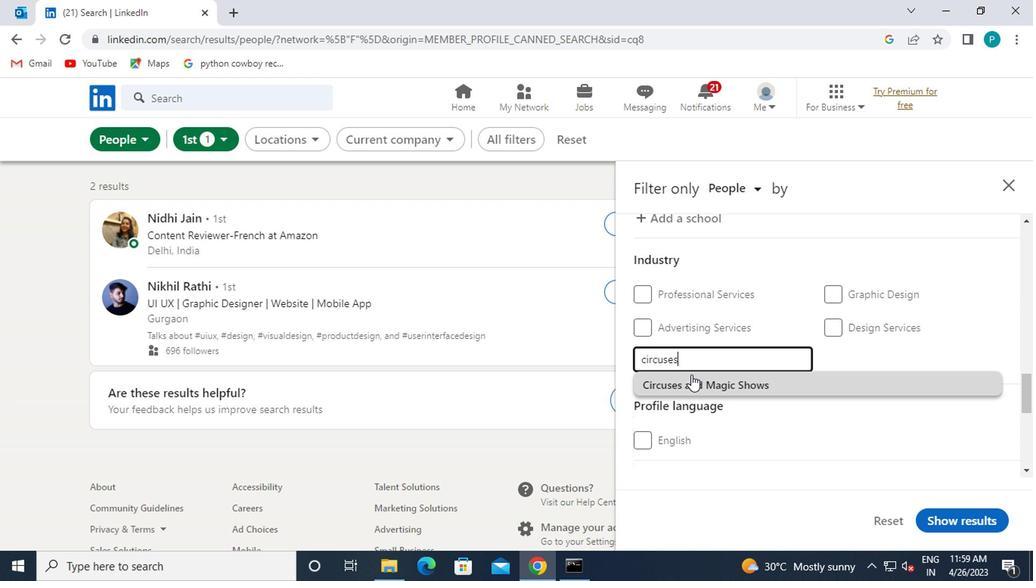 
Action: Mouse pressed left at (688, 379)
Screenshot: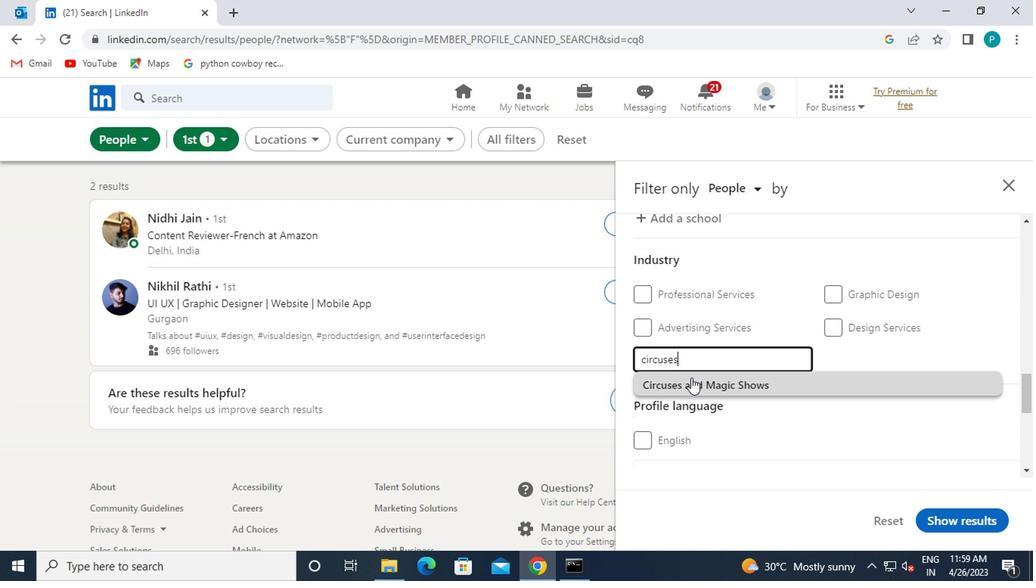 
Action: Mouse scrolled (688, 378) with delta (0, 0)
Screenshot: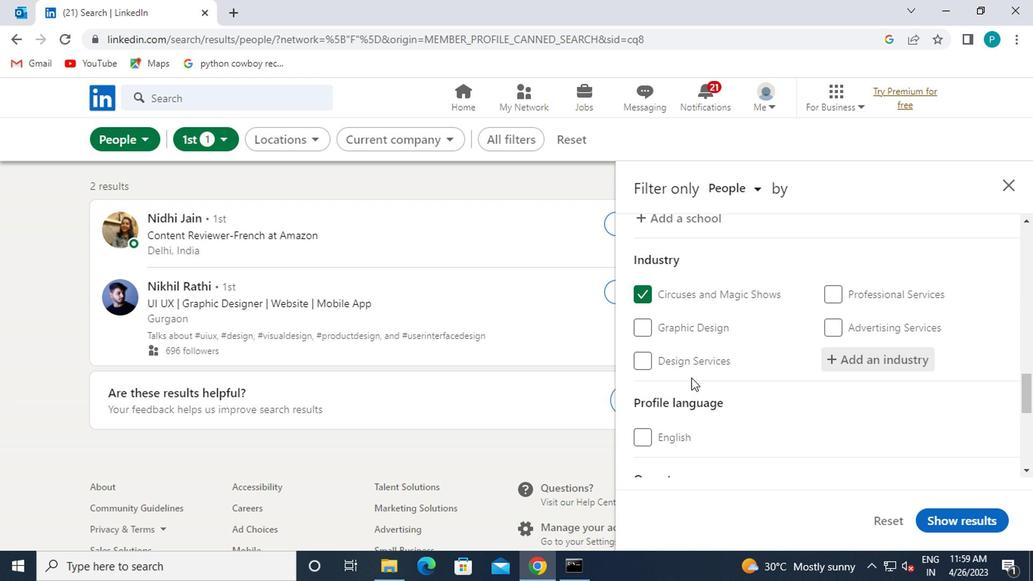 
Action: Mouse scrolled (688, 378) with delta (0, 0)
Screenshot: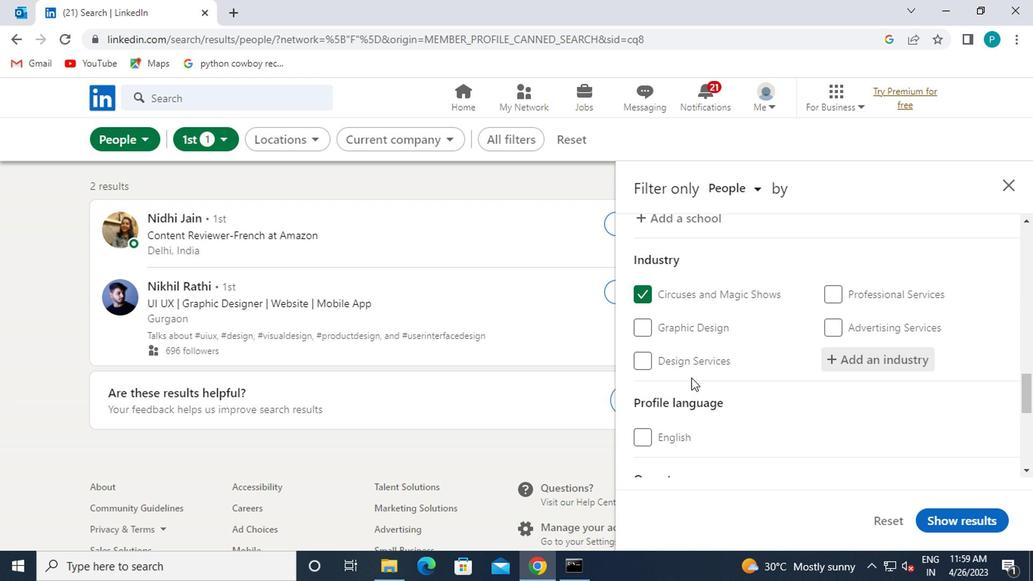 
Action: Mouse moved to (666, 393)
Screenshot: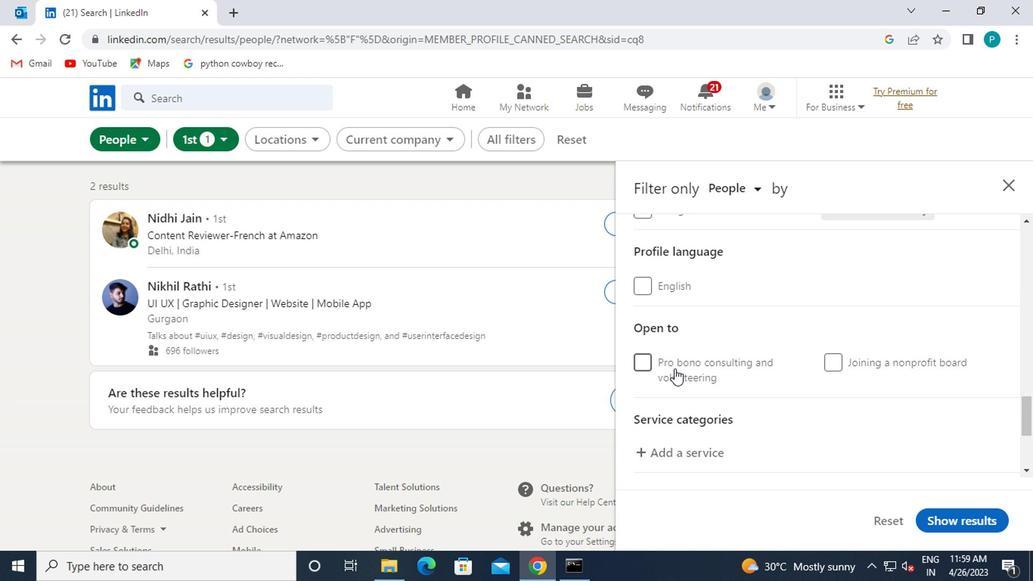 
Action: Mouse scrolled (666, 393) with delta (0, 0)
Screenshot: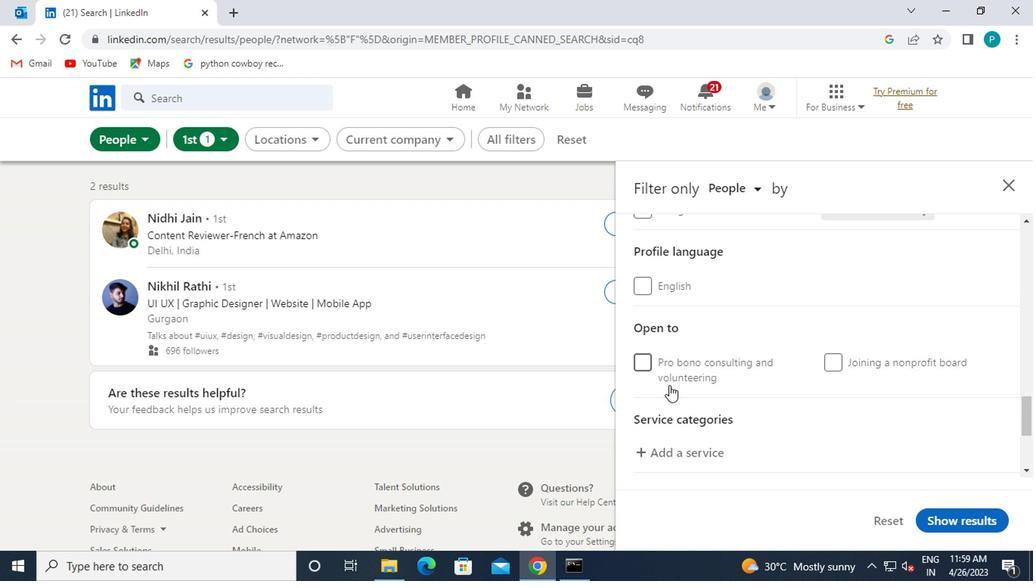
Action: Mouse moved to (662, 386)
Screenshot: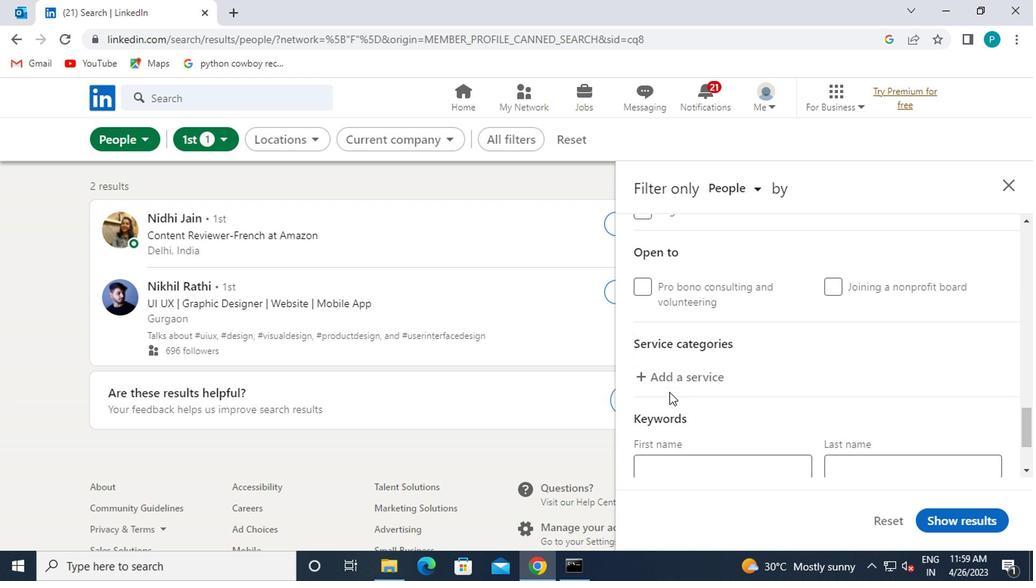 
Action: Mouse pressed left at (662, 386)
Screenshot: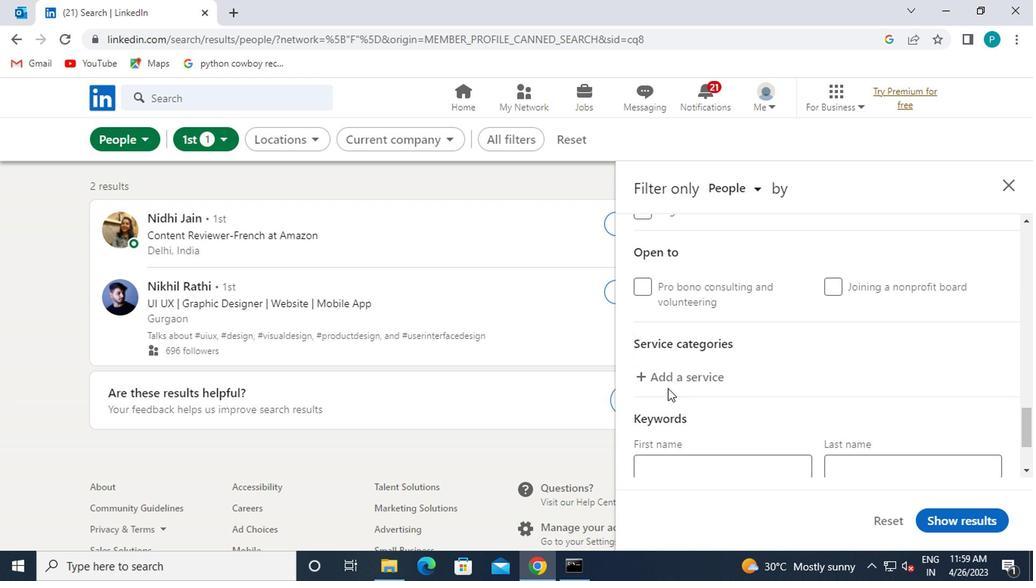 
Action: Key pressed BANK
Screenshot: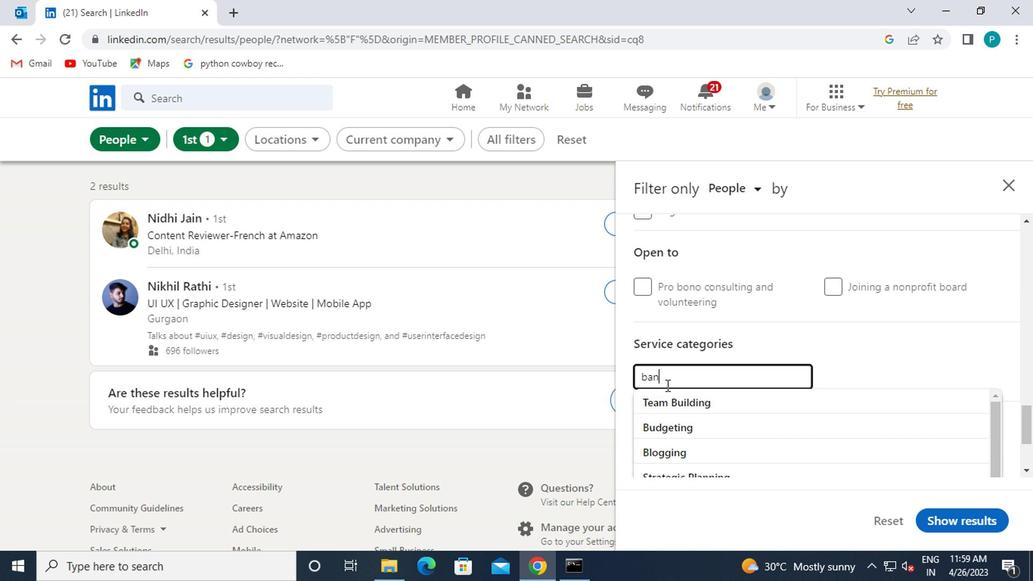 
Action: Mouse moved to (668, 408)
Screenshot: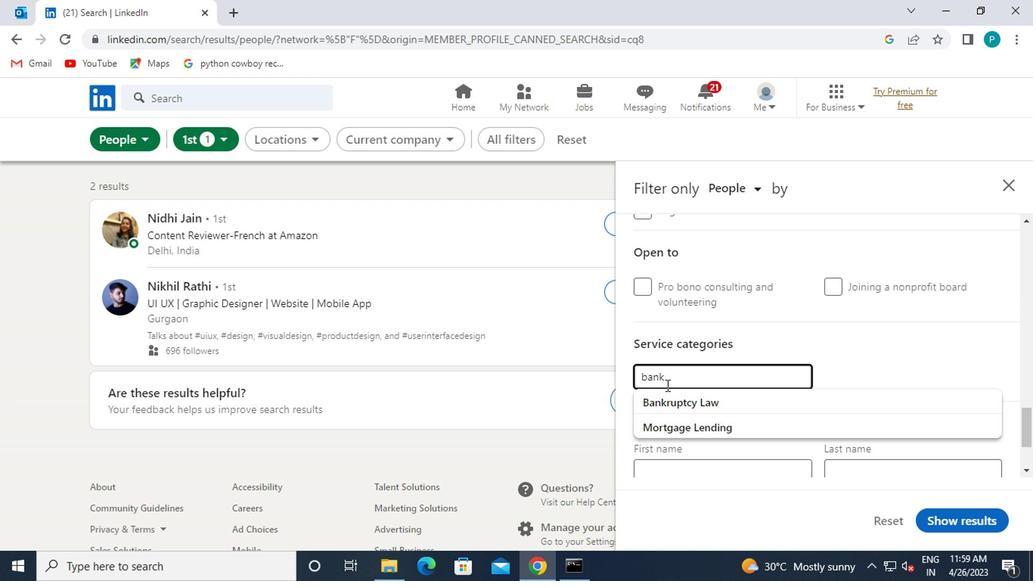 
Action: Mouse pressed left at (668, 408)
Screenshot: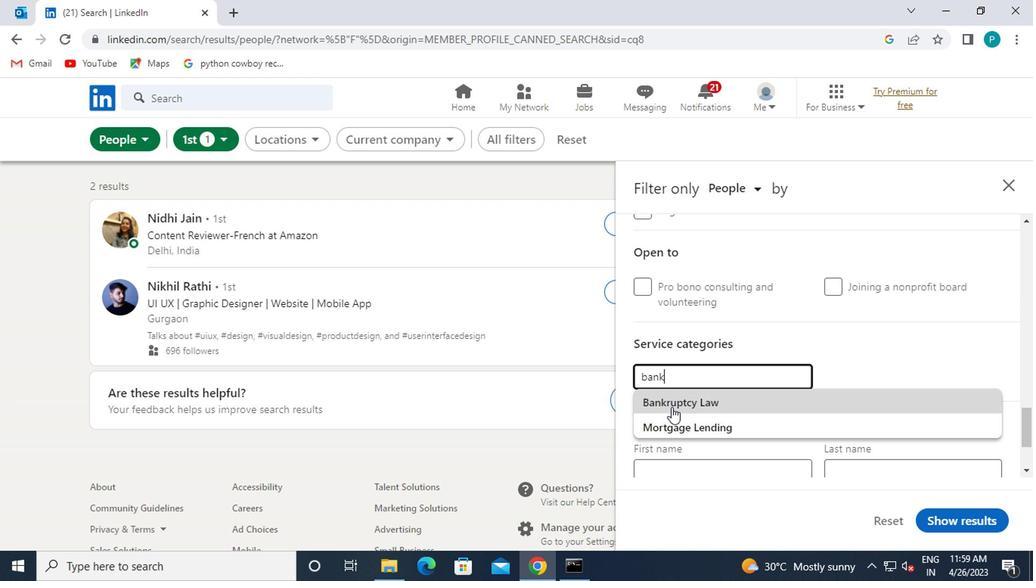 
Action: Mouse scrolled (668, 408) with delta (0, 0)
Screenshot: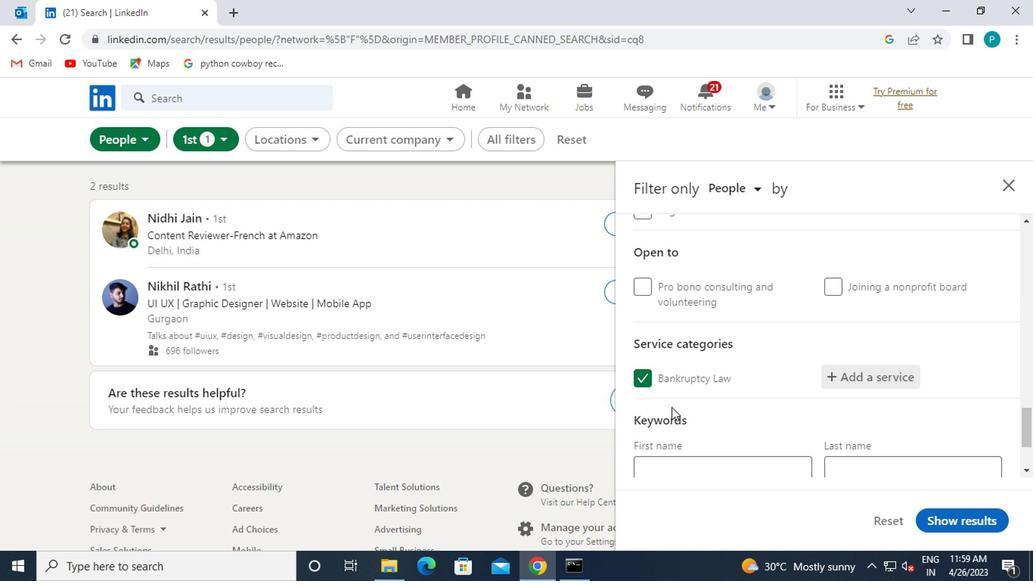 
Action: Mouse scrolled (668, 408) with delta (0, 0)
Screenshot: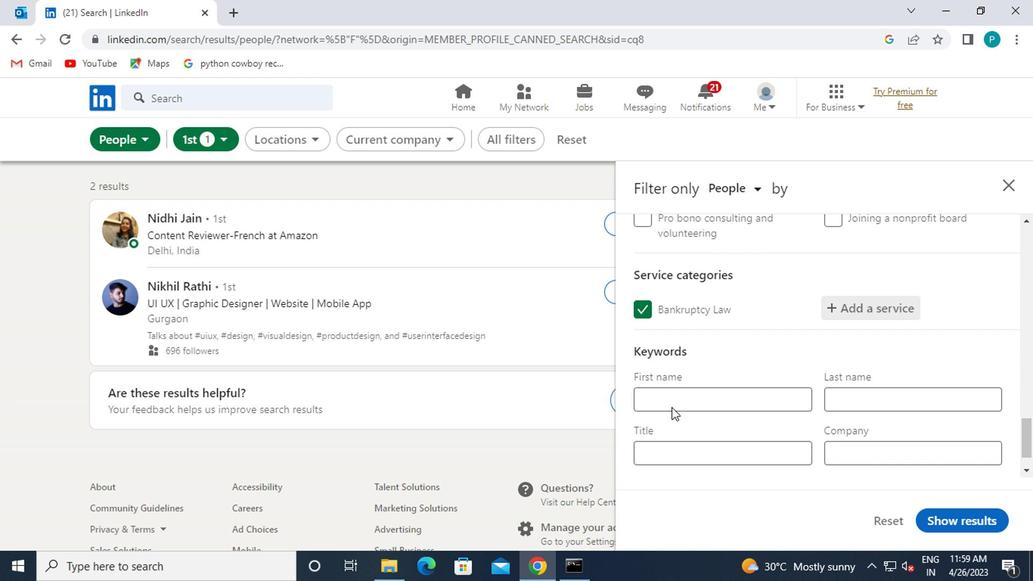 
Action: Mouse moved to (657, 412)
Screenshot: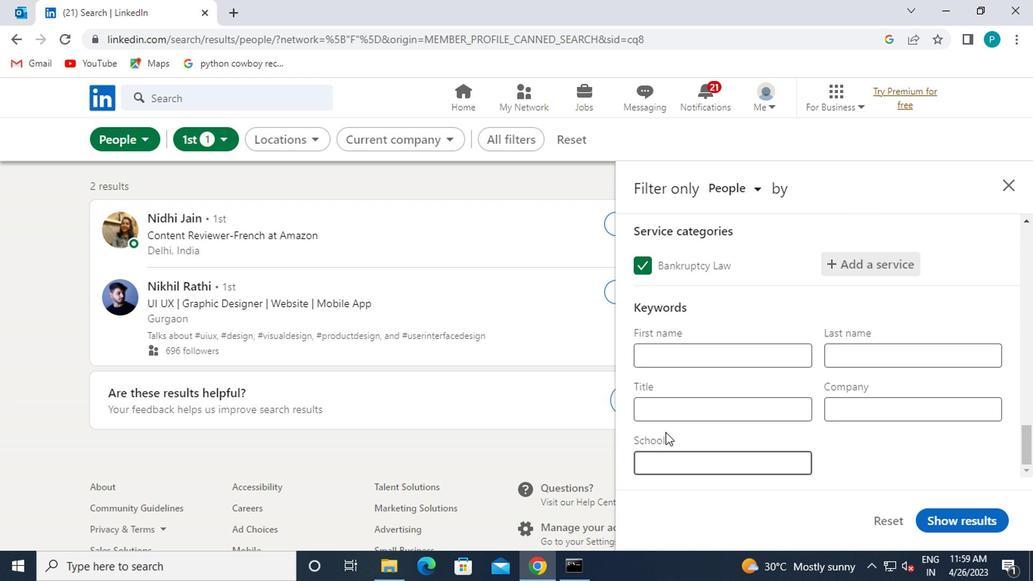 
Action: Mouse pressed left at (657, 412)
Screenshot: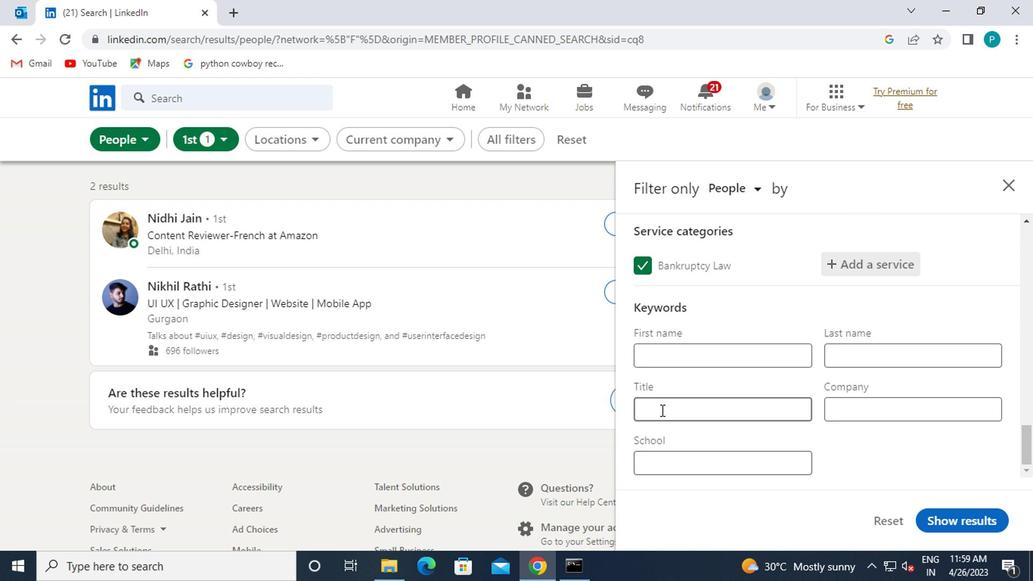 
Action: Key pressed <Key.caps_lock>O<Key.caps_lock>FFICE<Key.space><Key.caps_lock>C<Key.caps_lock>LERK
Screenshot: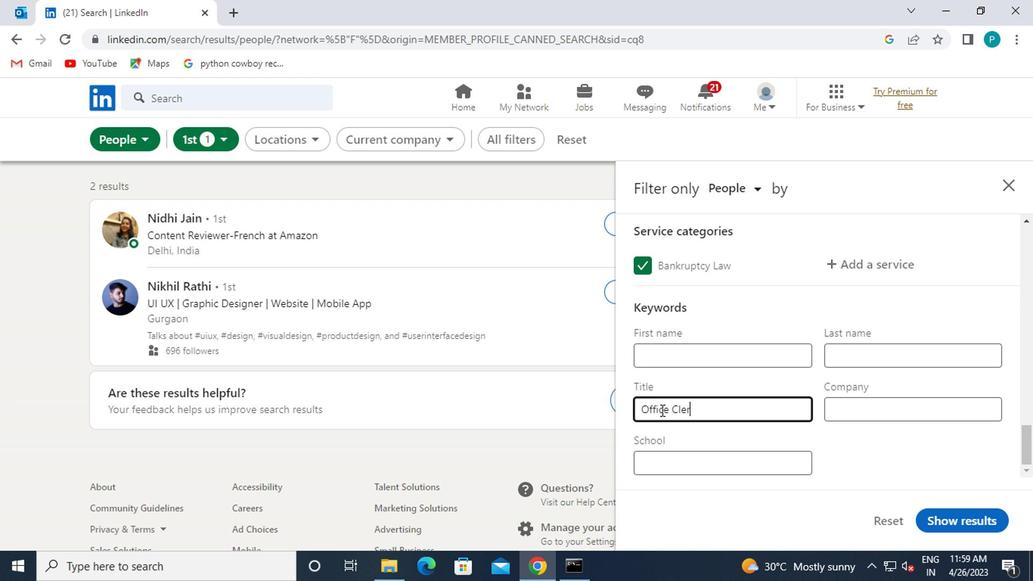 
Action: Mouse moved to (966, 518)
Screenshot: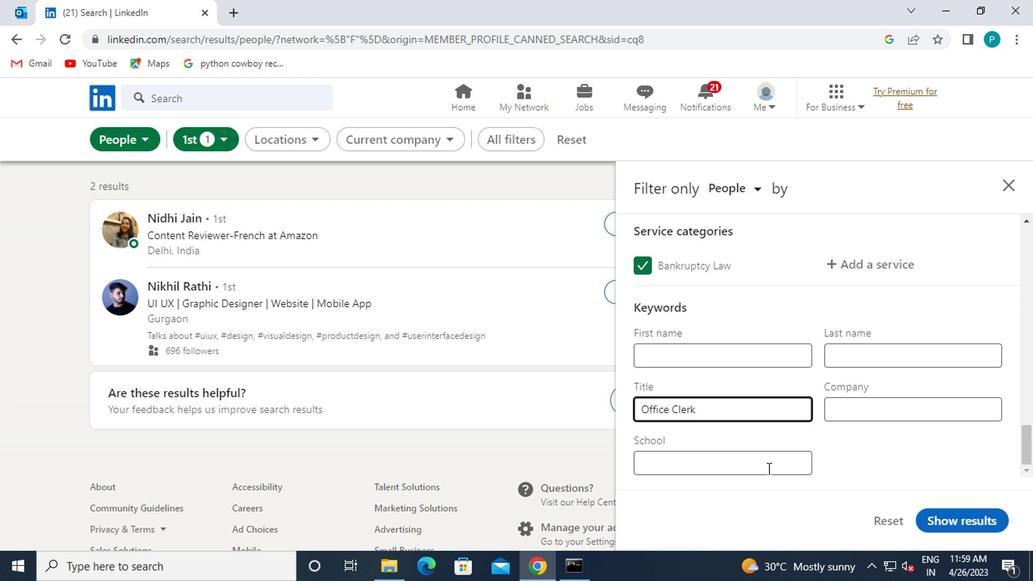 
Action: Mouse pressed left at (966, 518)
Screenshot: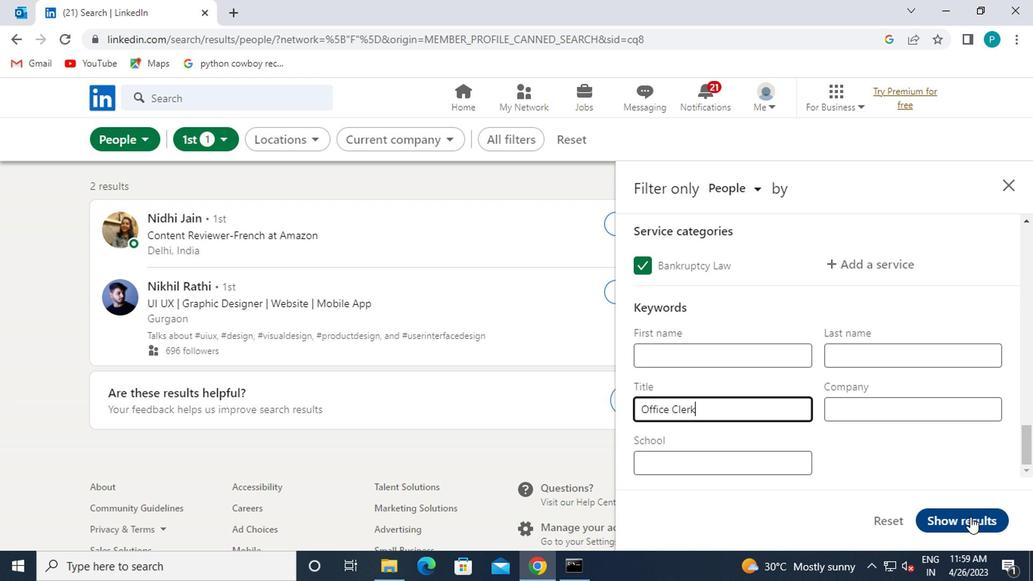 
Action: Mouse moved to (994, 493)
Screenshot: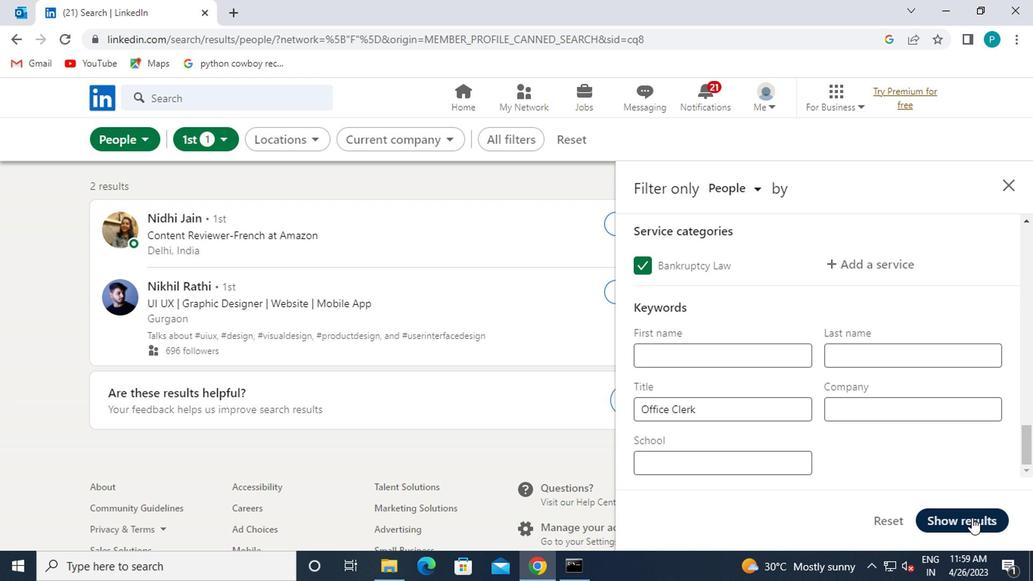 
